 Task: In the Contact  AdelineBaker101@roundabouttheatre.org, Log Call and save with description: 'Had a conversation with a lead exploring partnership opportunities.'; Select call outcome: 'Busy '; Select call Direction: Inbound; Add date: '3 September, 2023' and time 12:00:PM. Logged in from softage.1@softage.net
Action: Mouse moved to (105, 69)
Screenshot: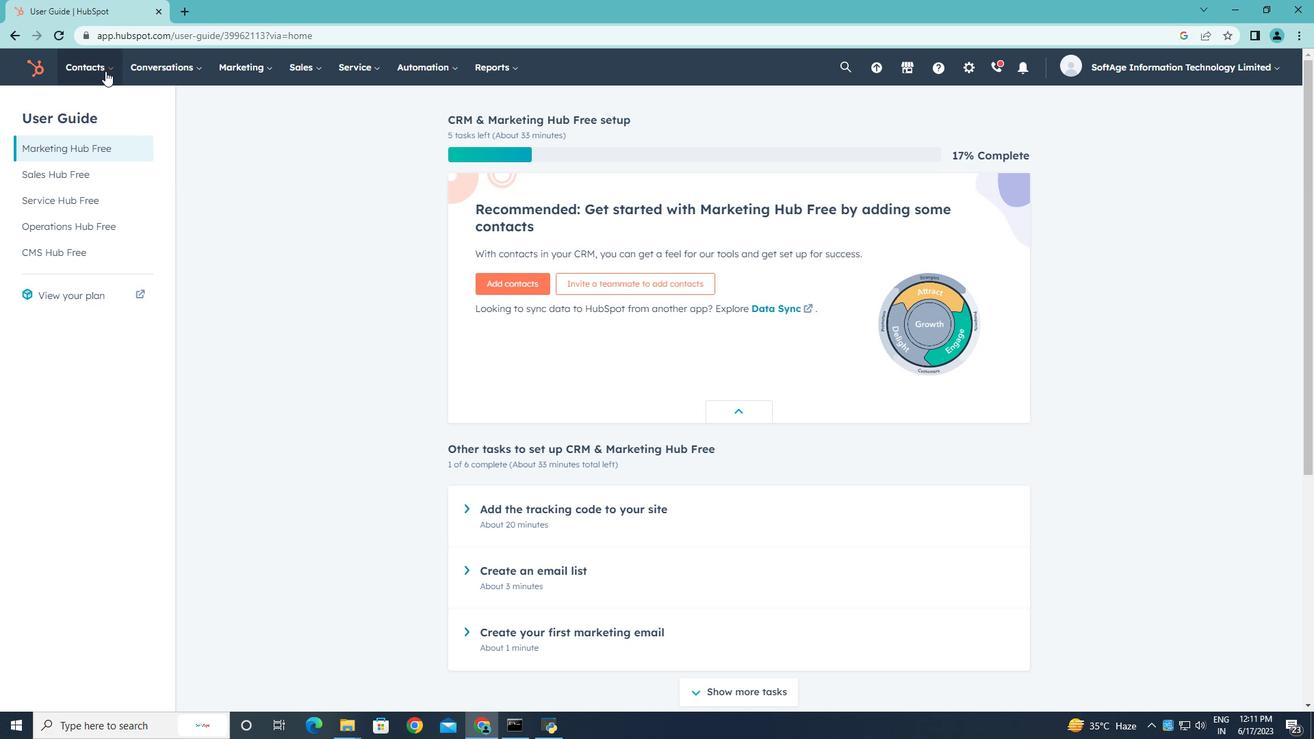 
Action: Mouse pressed left at (105, 69)
Screenshot: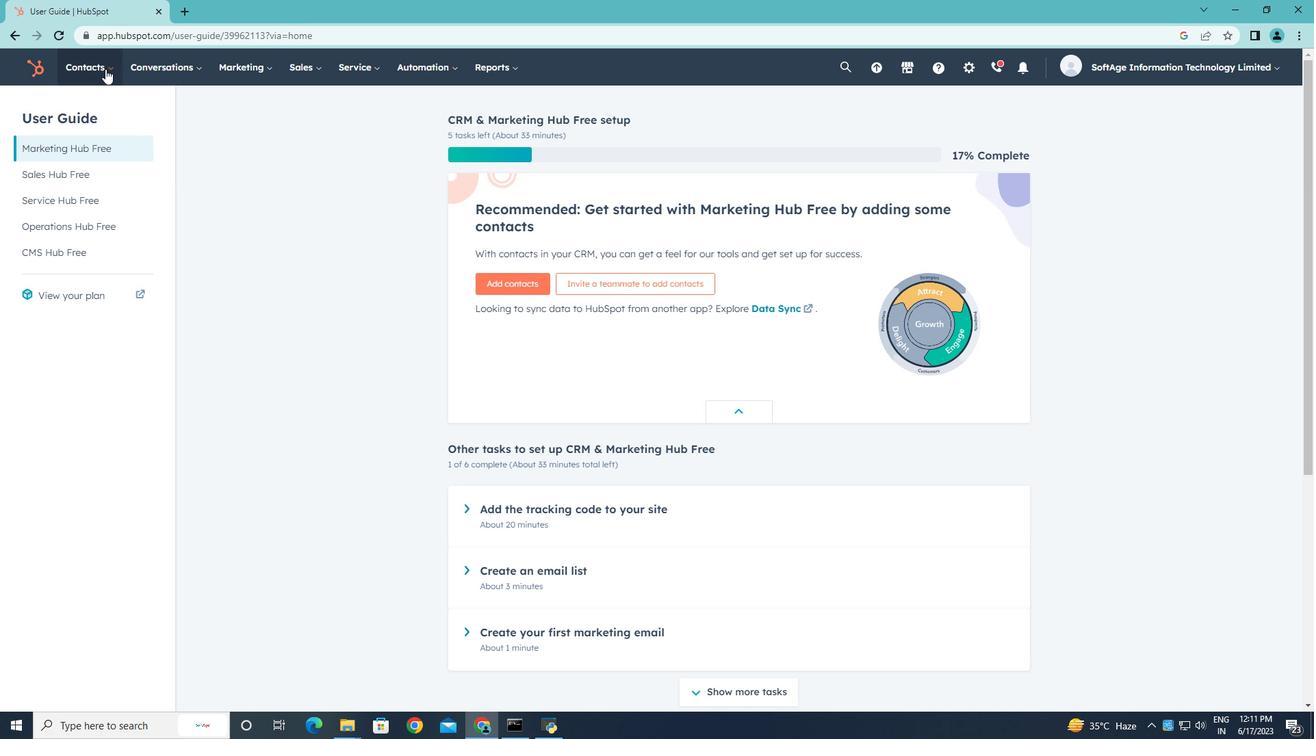 
Action: Mouse moved to (101, 110)
Screenshot: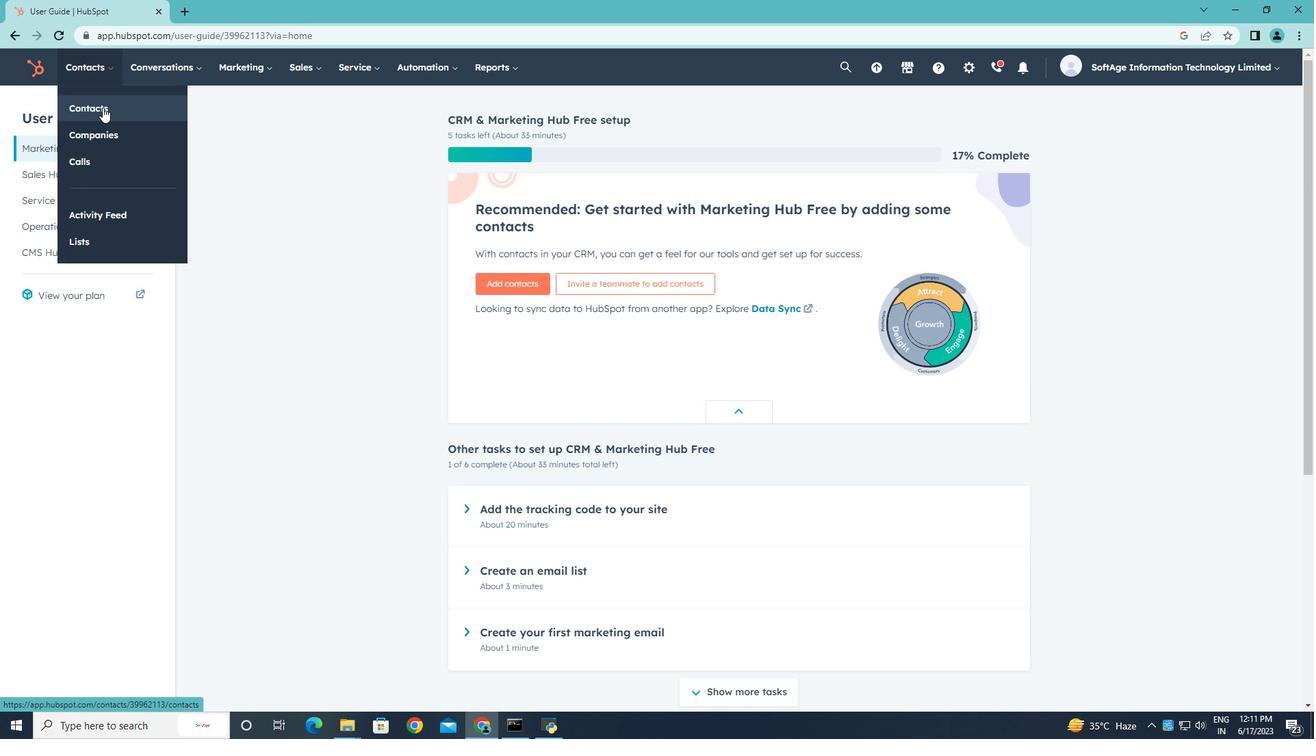 
Action: Mouse pressed left at (101, 110)
Screenshot: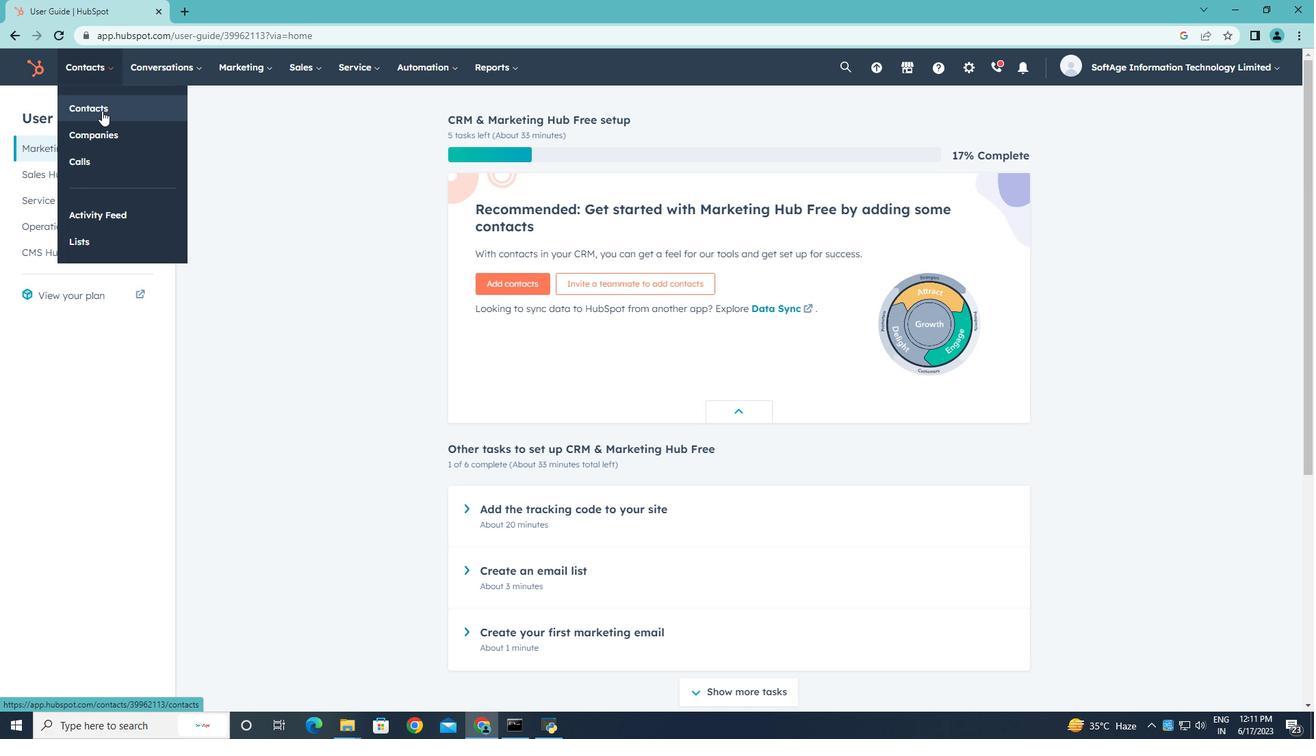 
Action: Mouse moved to (94, 224)
Screenshot: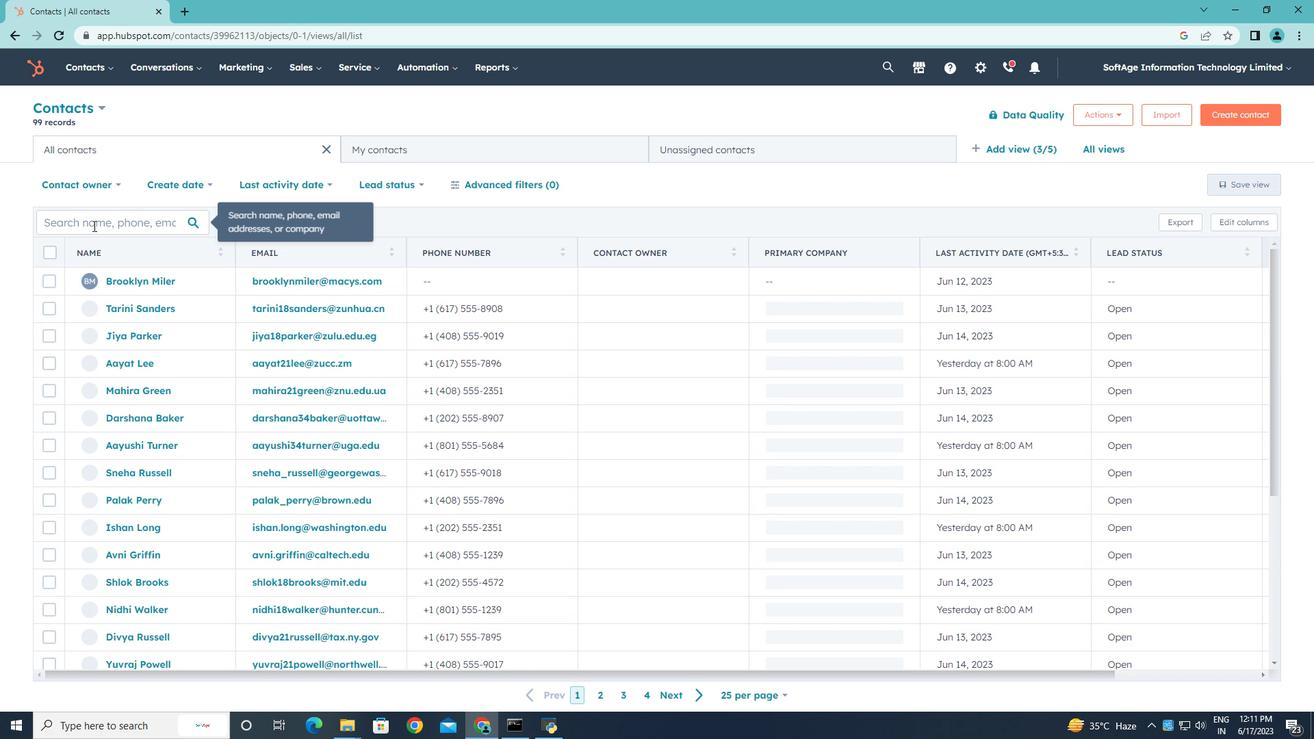 
Action: Mouse pressed left at (94, 224)
Screenshot: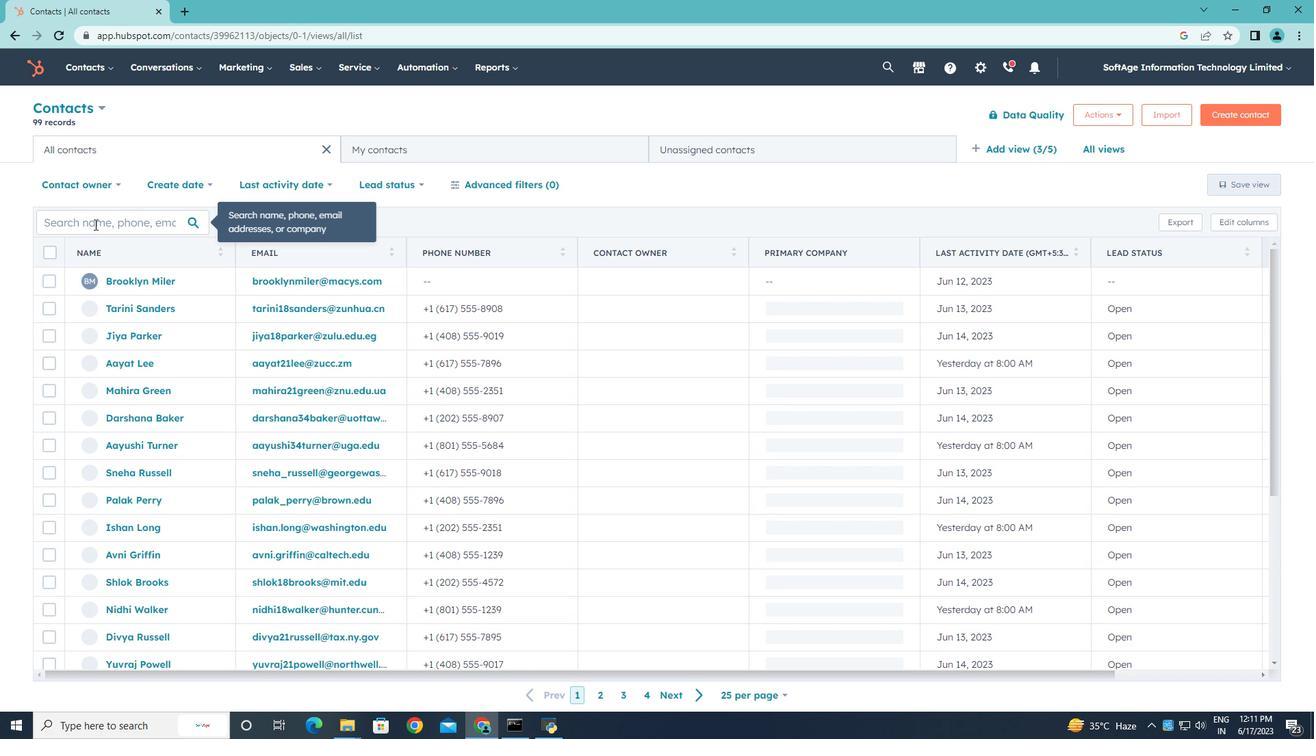 
Action: Key pressed <Key.shift>Adeline<Key.shift>Baker101<Key.shift>@roundabouttheatre.org
Screenshot: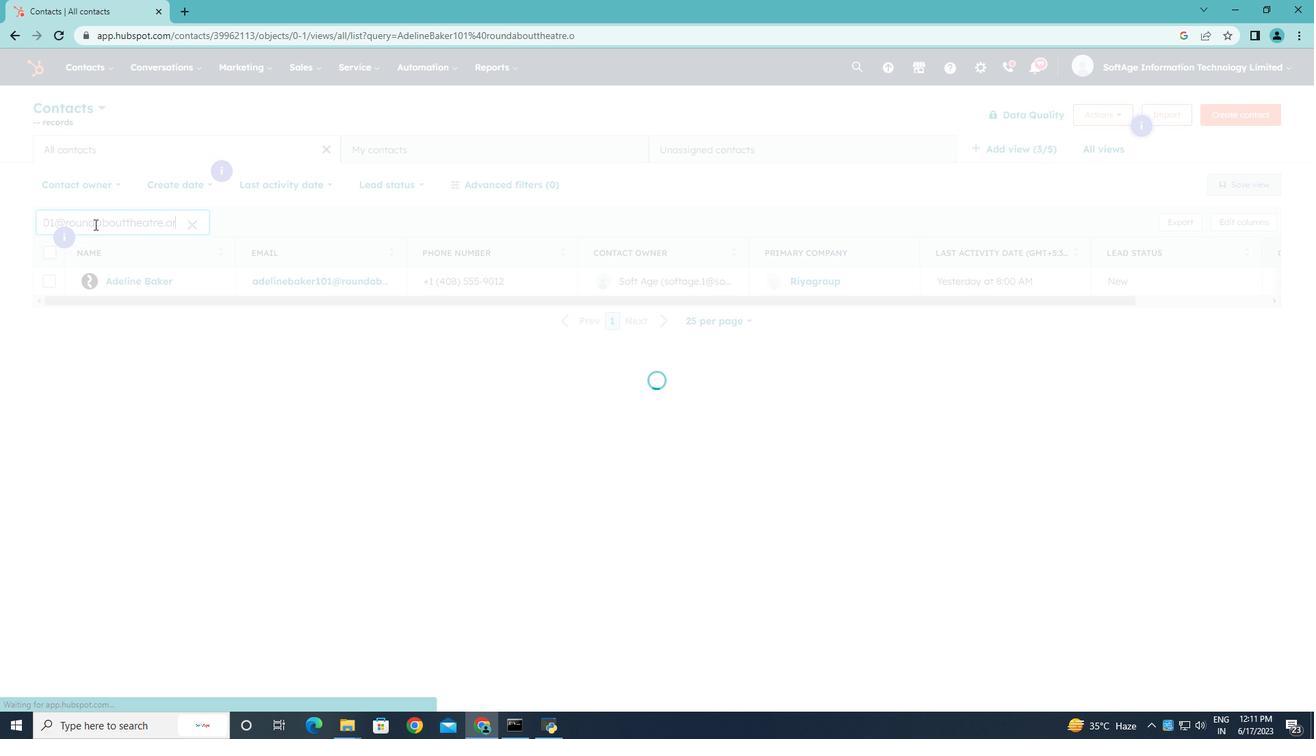 
Action: Mouse moved to (135, 282)
Screenshot: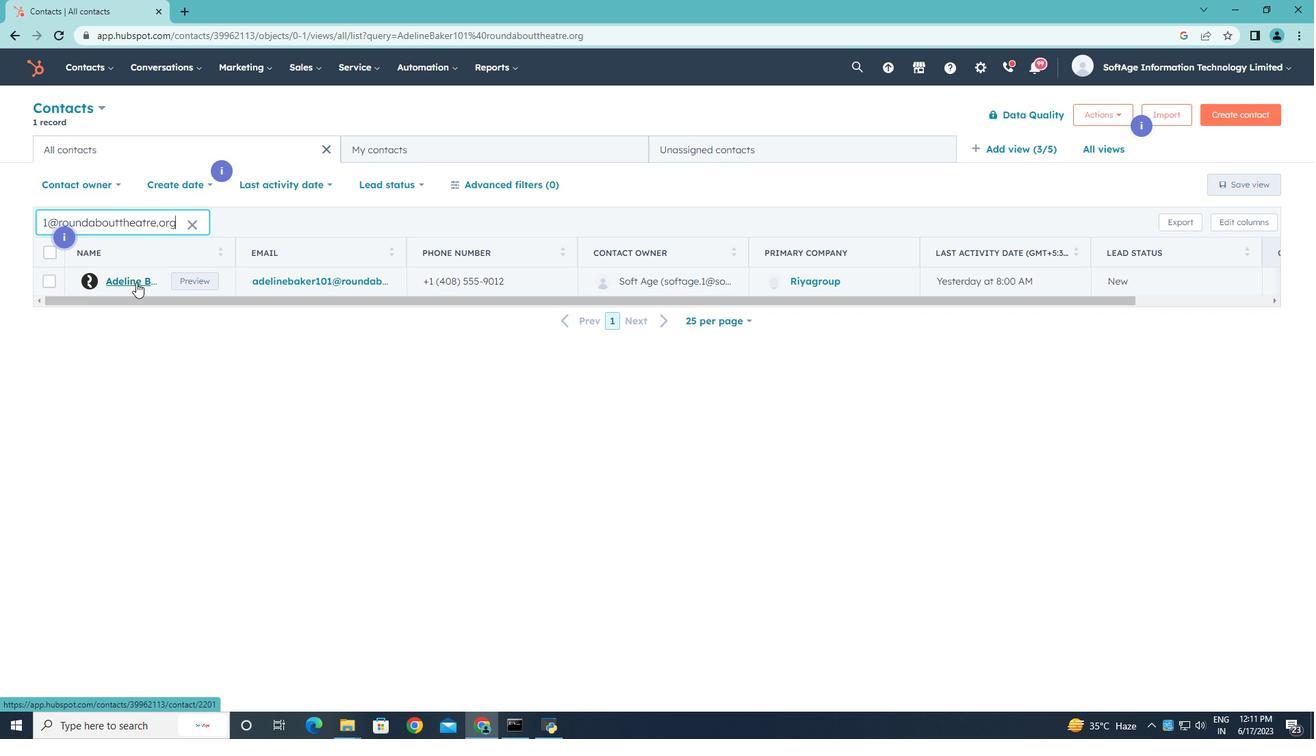 
Action: Mouse pressed left at (135, 282)
Screenshot: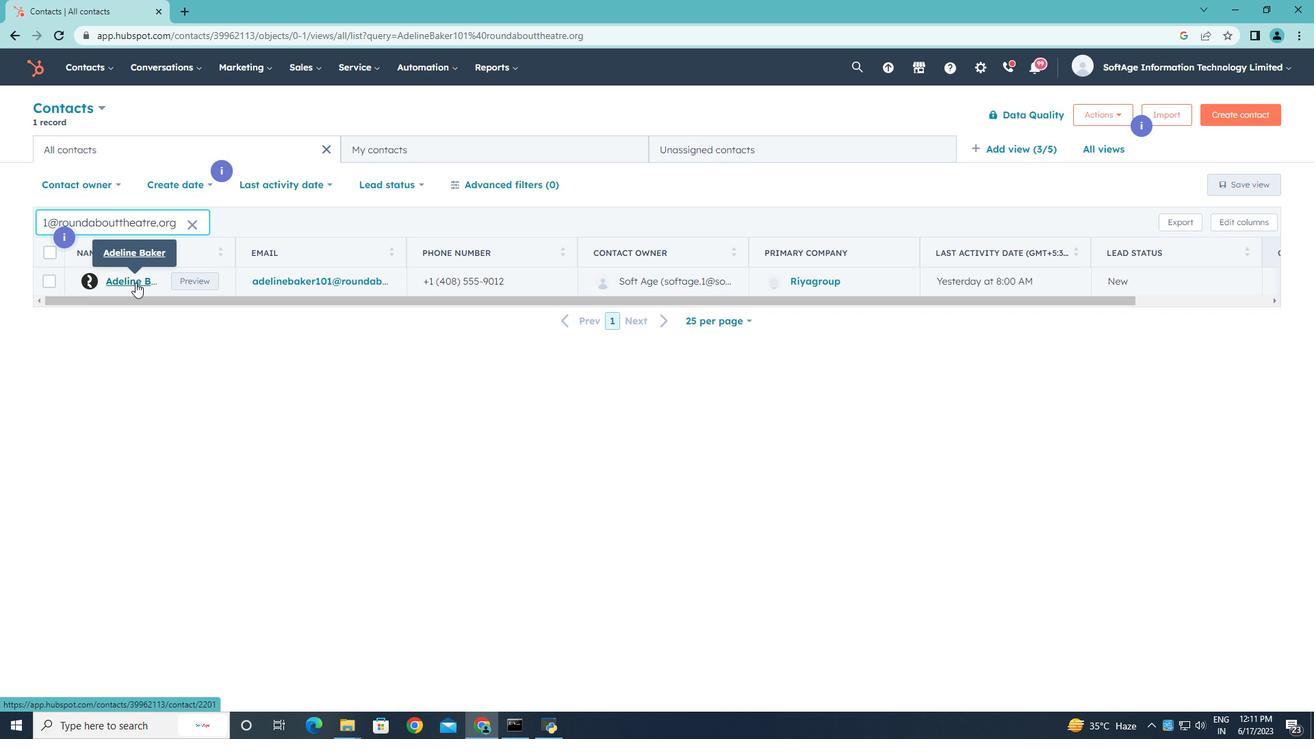 
Action: Mouse moved to (271, 226)
Screenshot: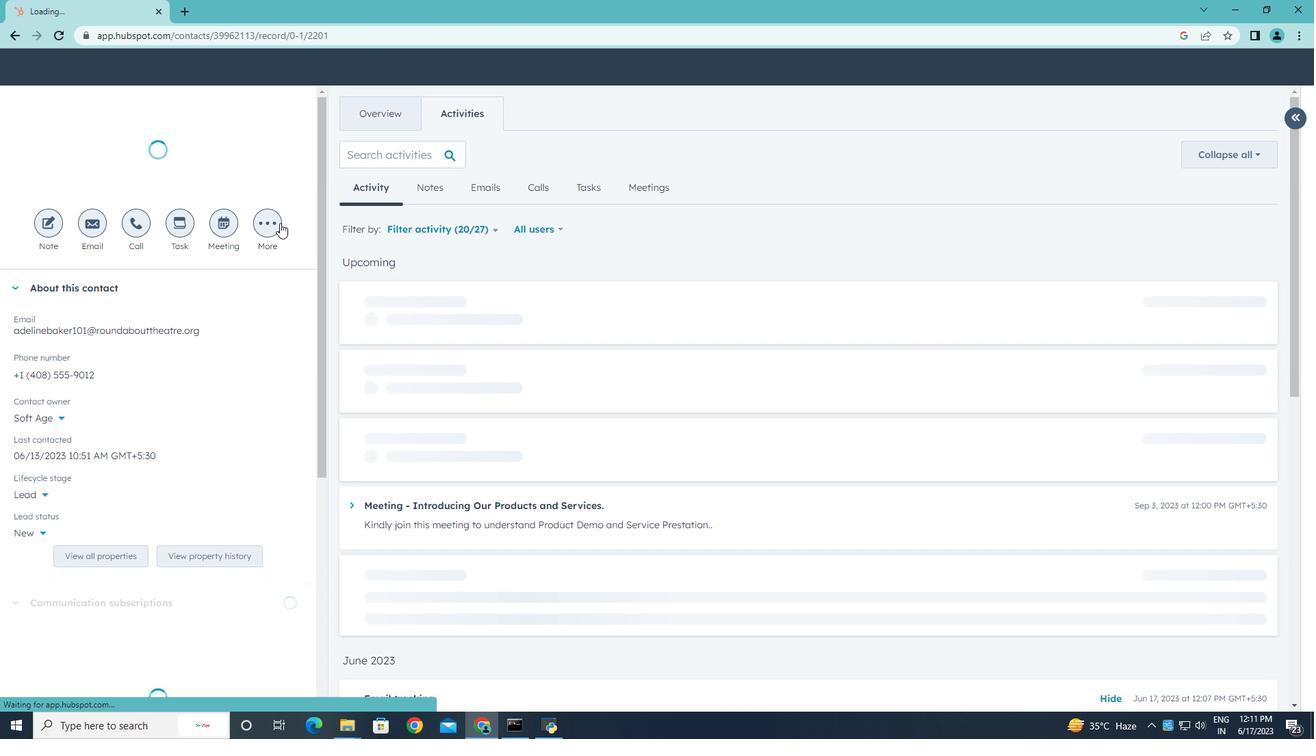 
Action: Mouse pressed left at (271, 226)
Screenshot: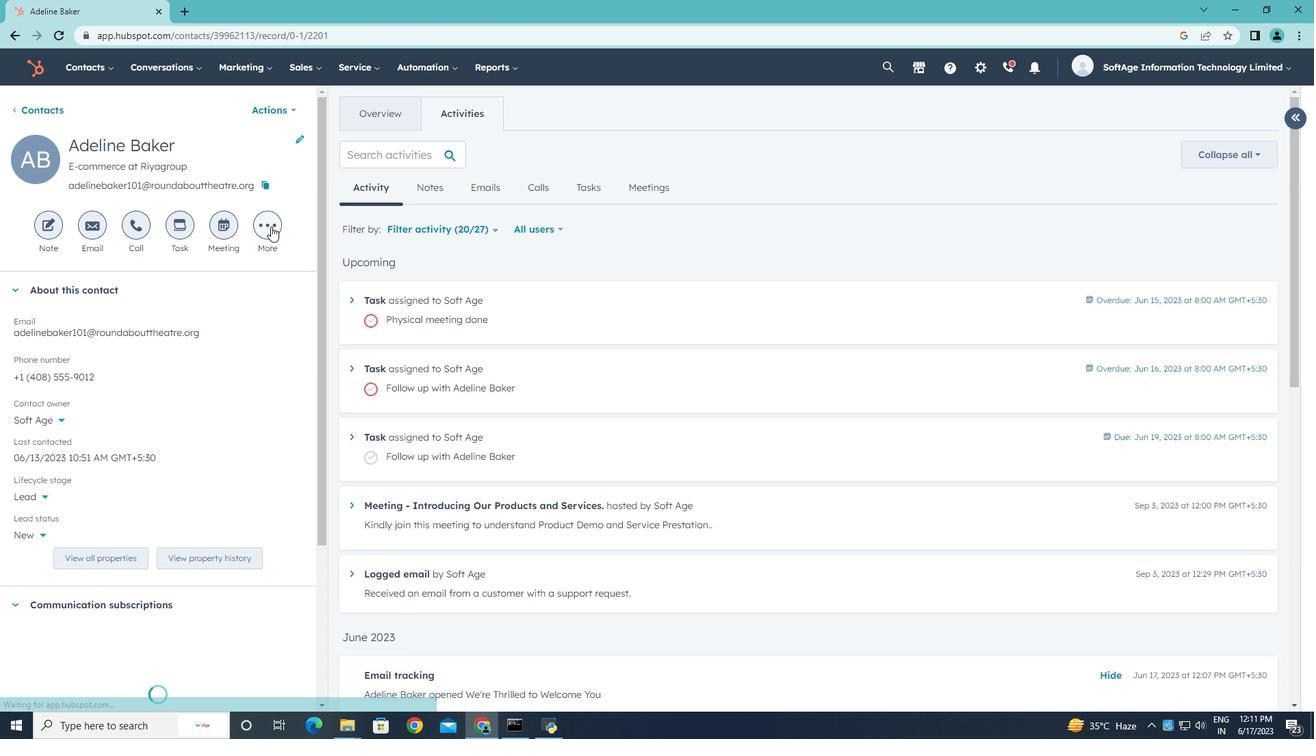 
Action: Mouse moved to (254, 340)
Screenshot: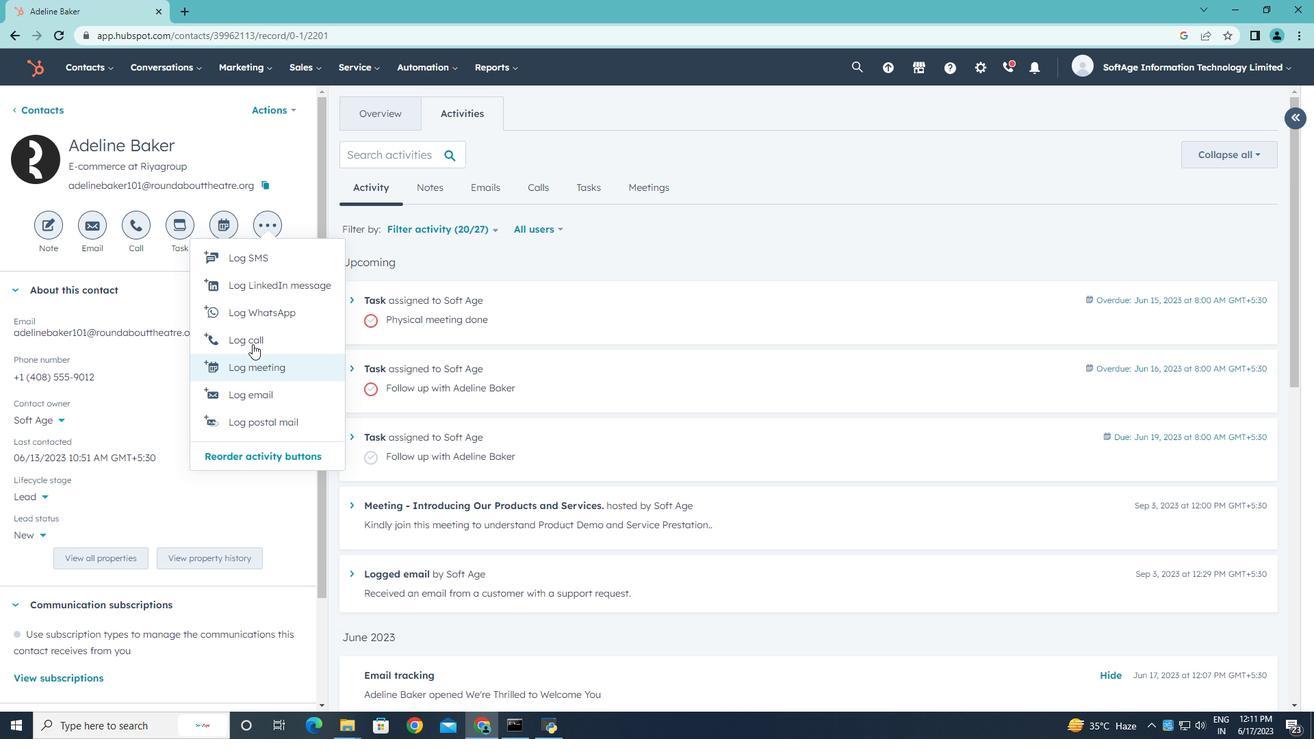 
Action: Mouse pressed left at (254, 340)
Screenshot: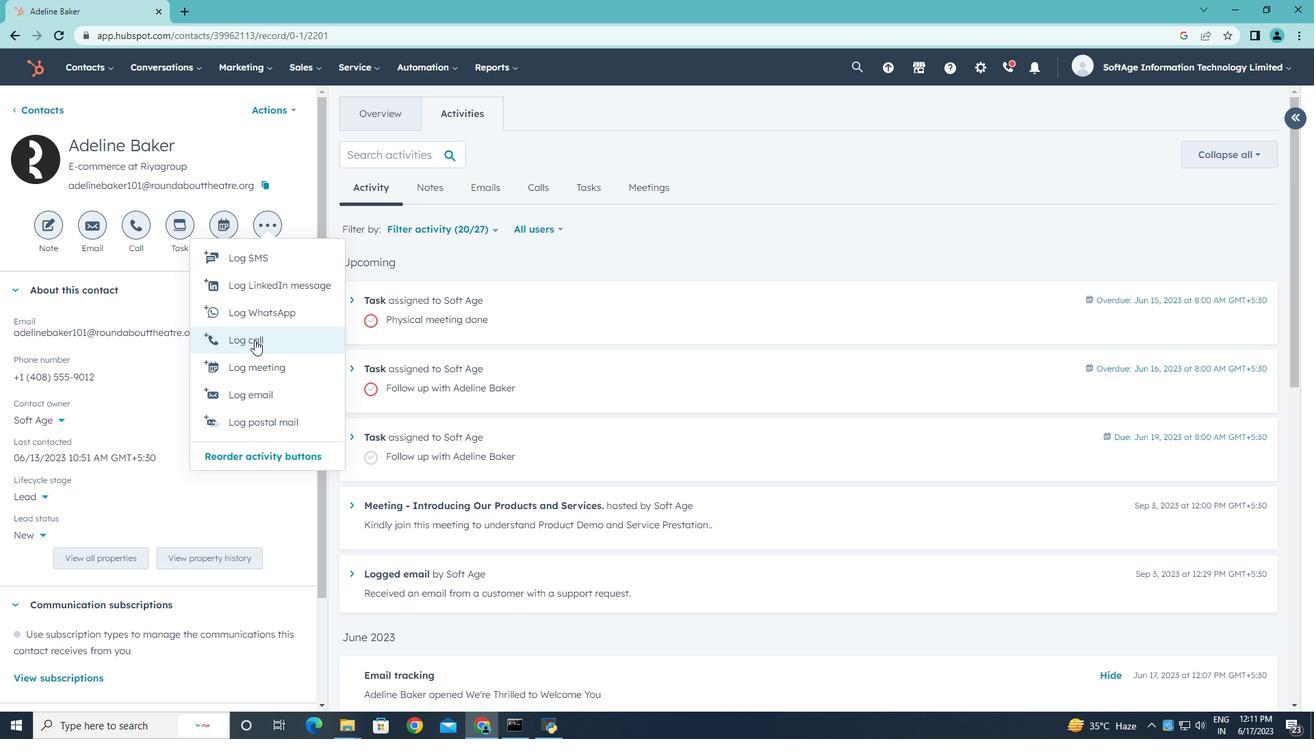 
Action: Key pressed <Key.shift>Had<Key.space>a<Key.space>conversation<Key.space>wa<Key.backspace>ith<Key.space>a<Key.space>lead<Key.space>exploring<Key.space>partnership<Key.space>opportunities.
Screenshot: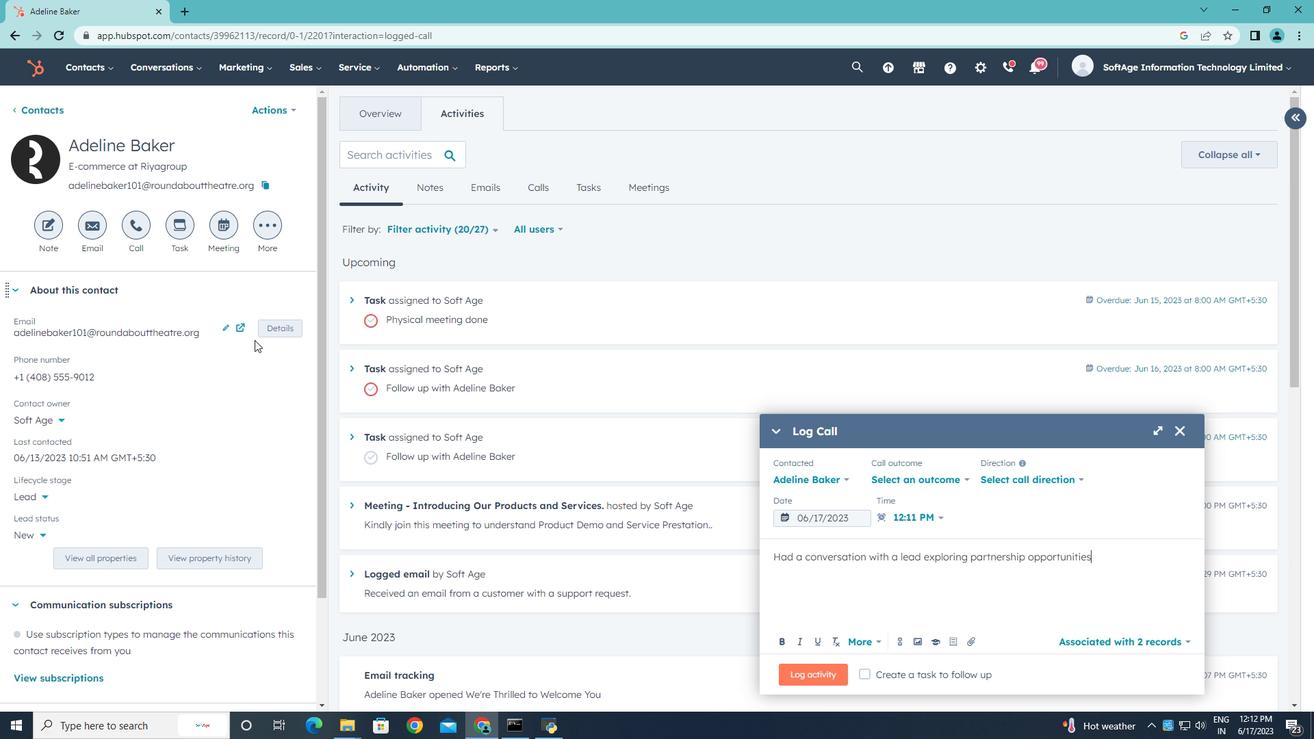 
Action: Mouse moved to (968, 481)
Screenshot: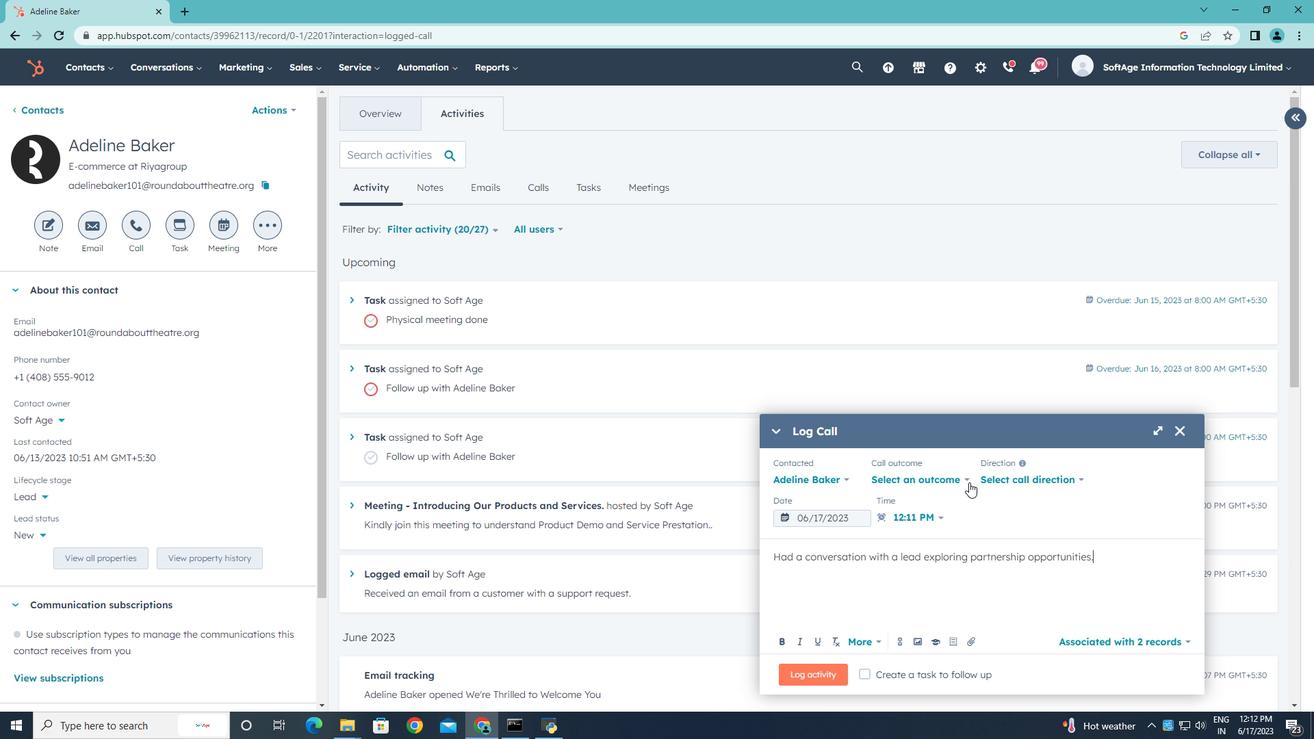 
Action: Mouse pressed left at (968, 481)
Screenshot: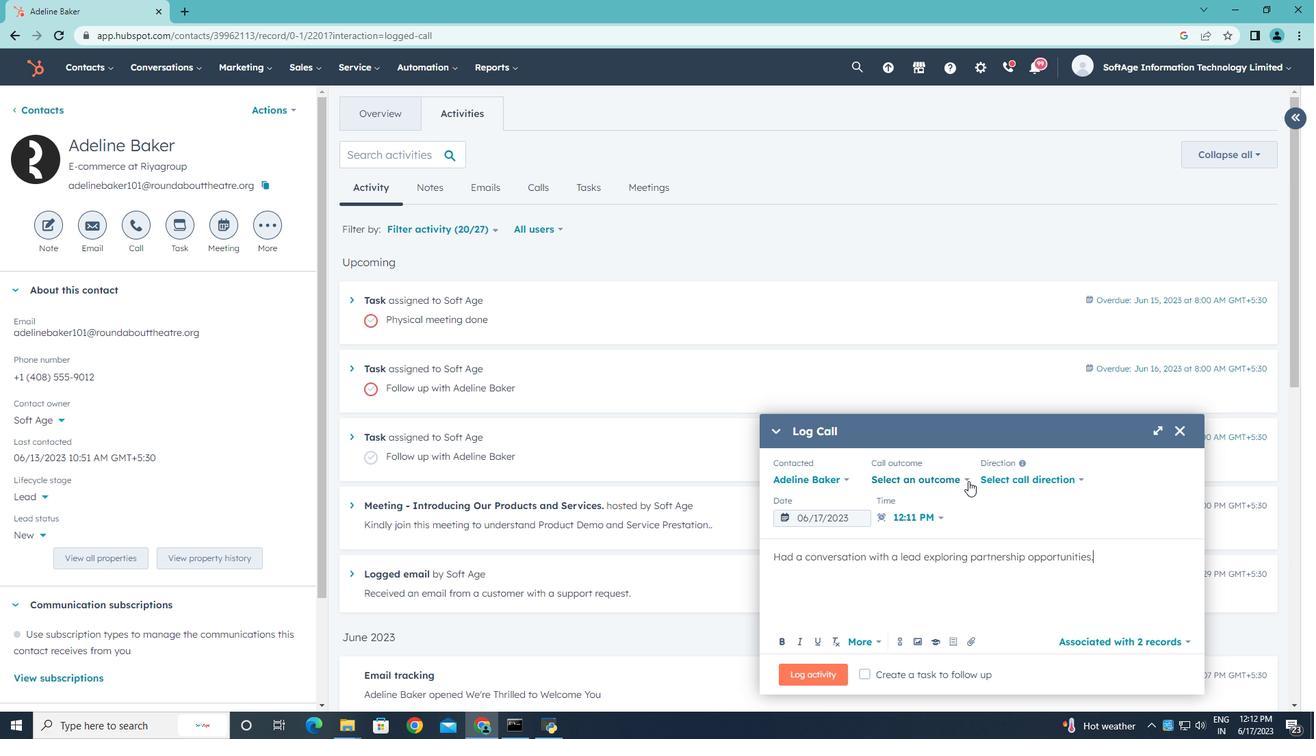 
Action: Mouse moved to (918, 514)
Screenshot: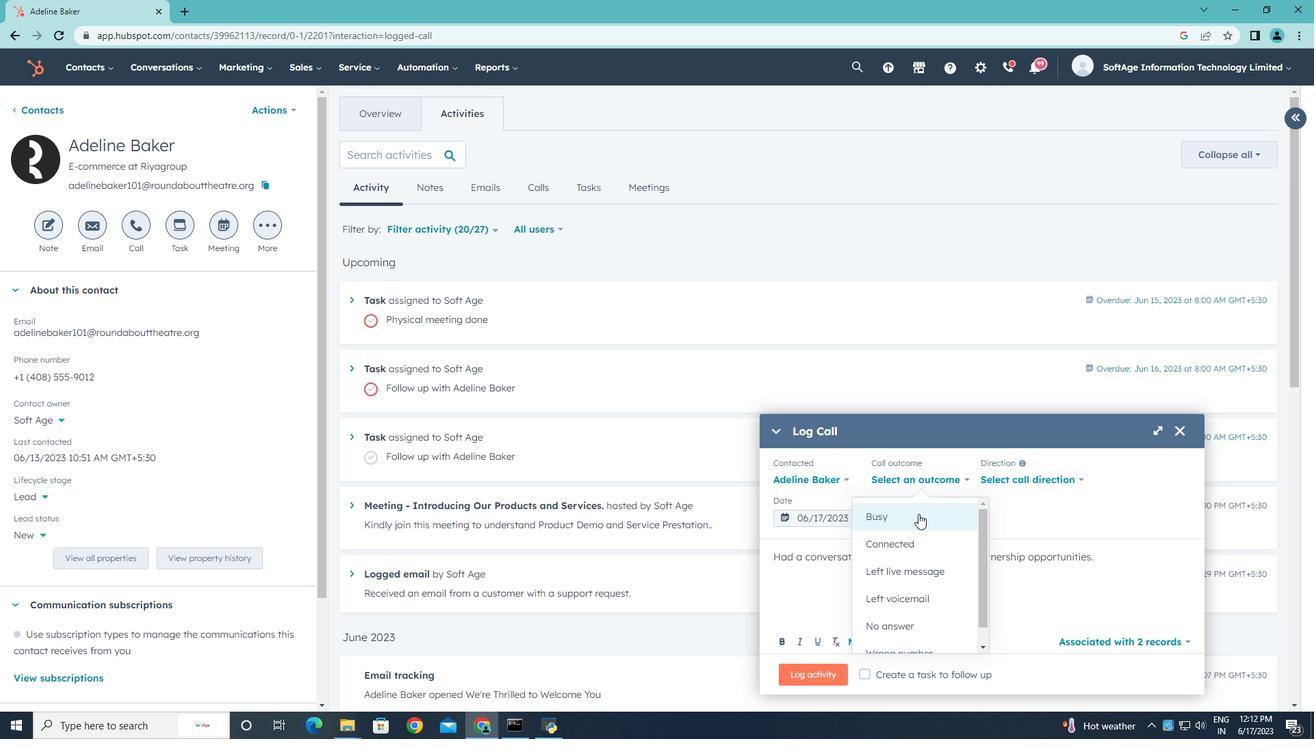
Action: Mouse pressed left at (918, 514)
Screenshot: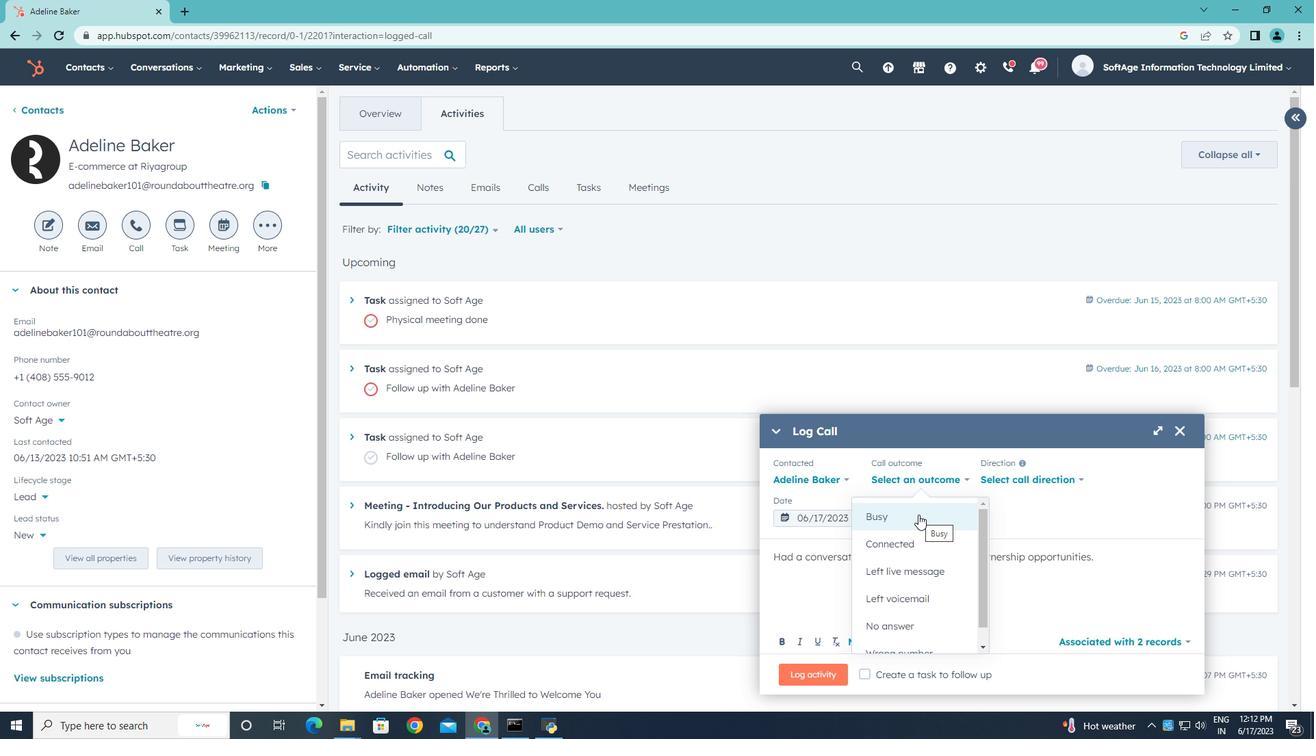 
Action: Mouse moved to (1014, 477)
Screenshot: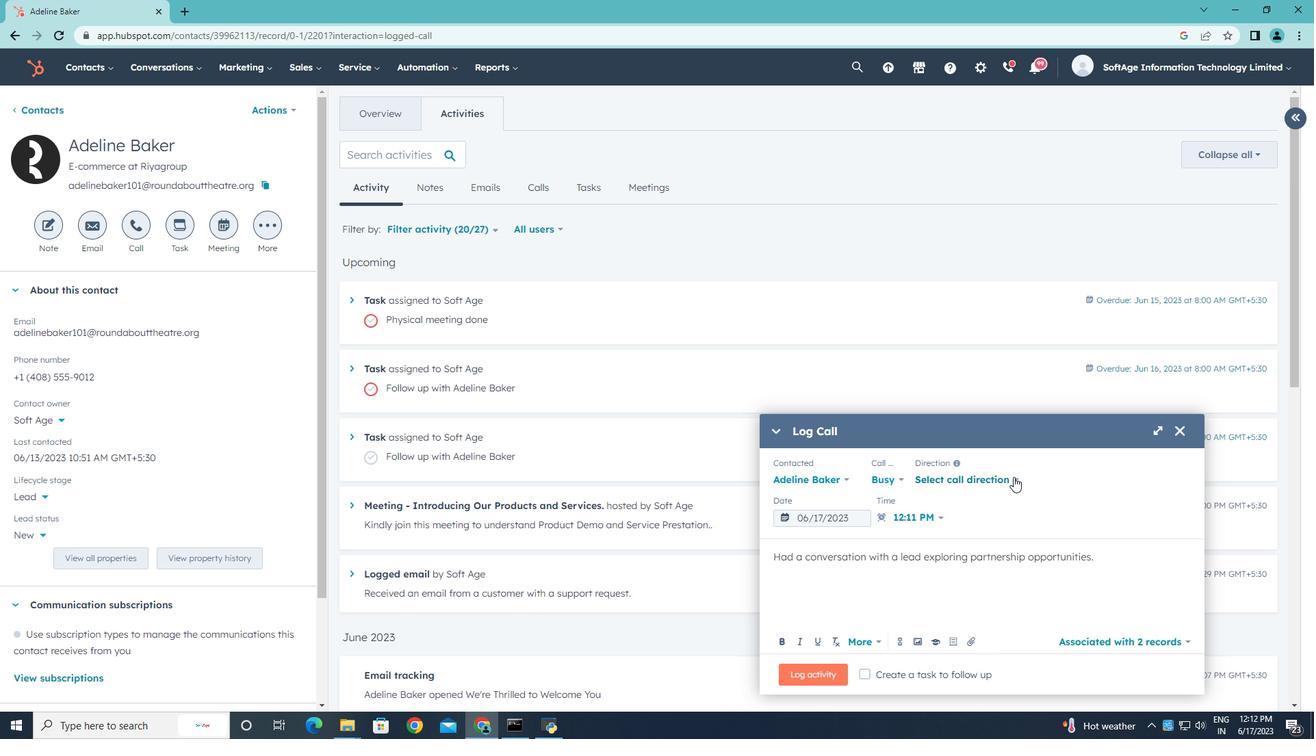 
Action: Mouse pressed left at (1014, 477)
Screenshot: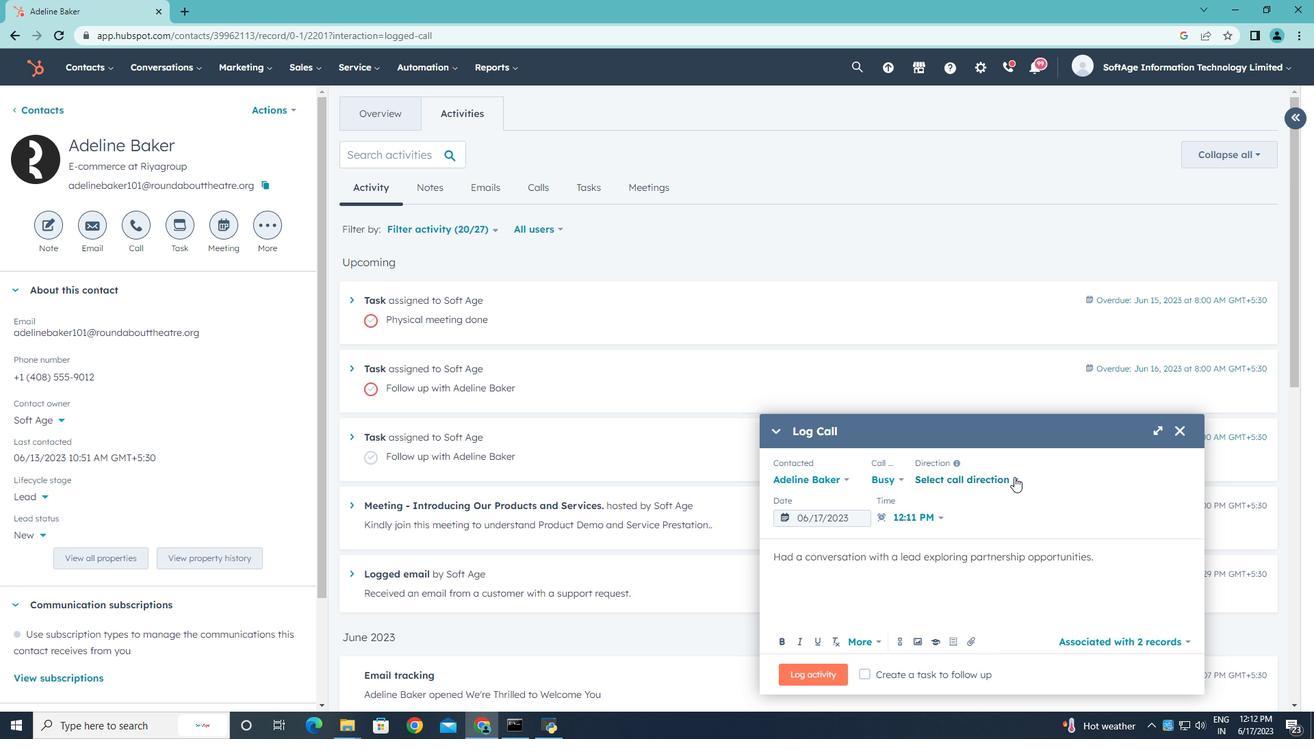 
Action: Mouse moved to (983, 511)
Screenshot: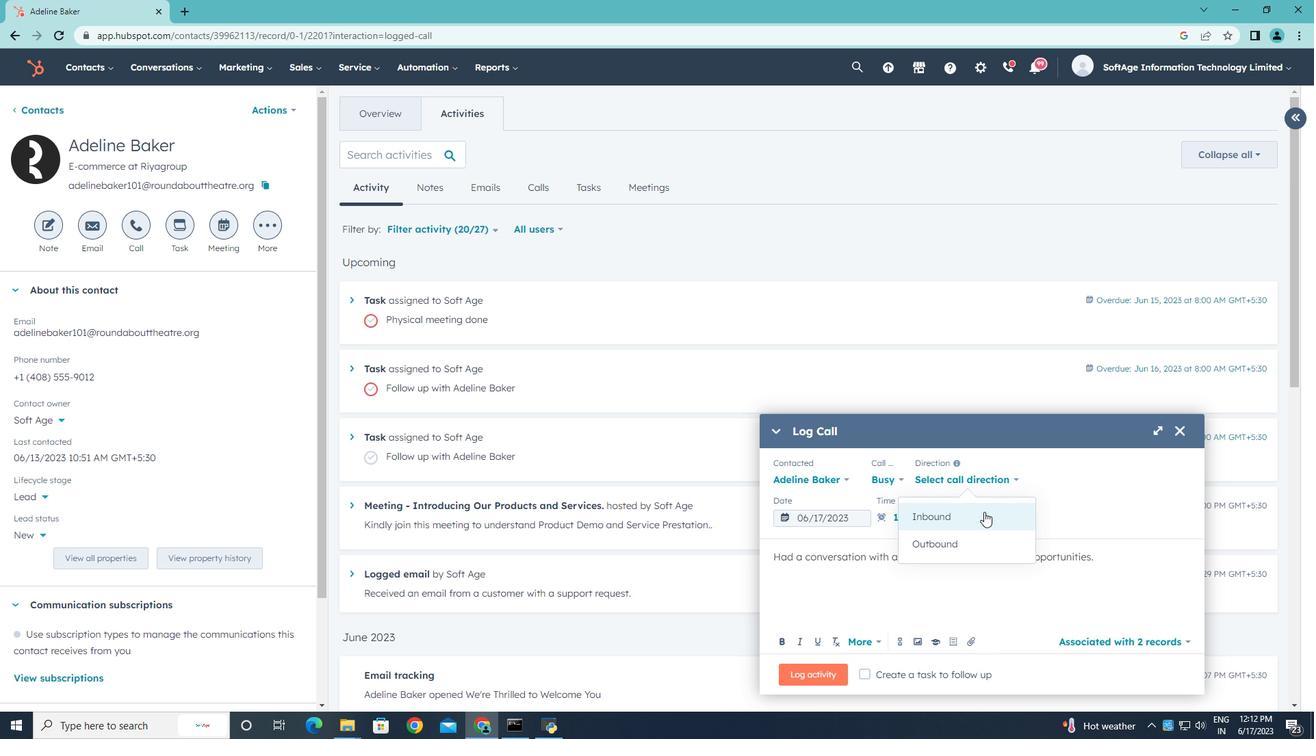 
Action: Mouse pressed left at (983, 511)
Screenshot: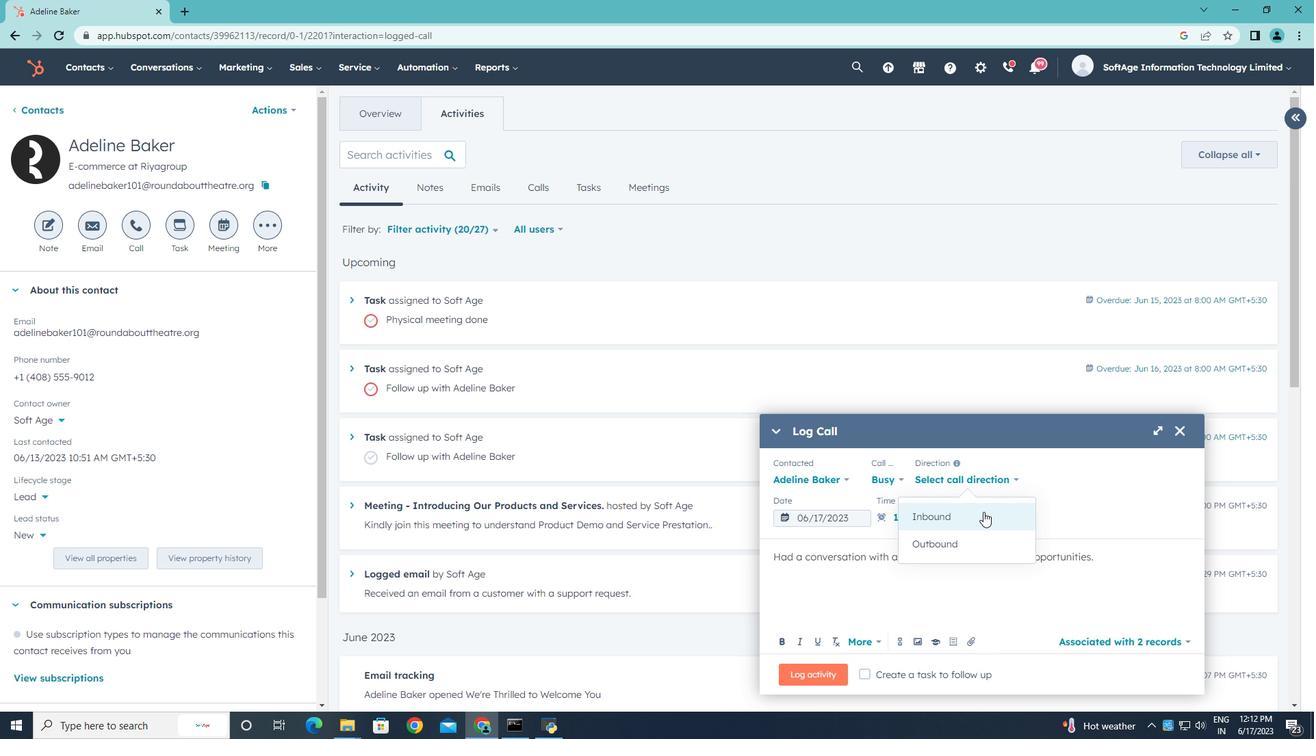 
Action: Mouse moved to (1081, 483)
Screenshot: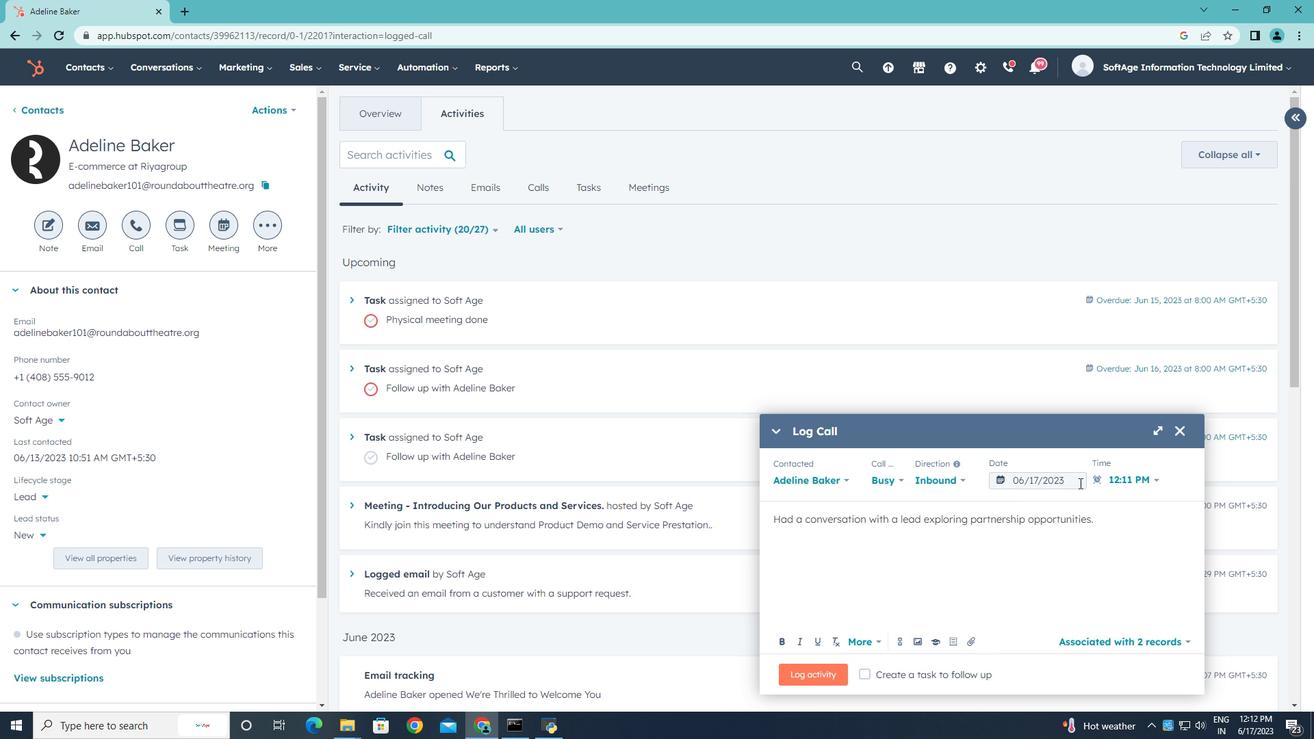 
Action: Mouse pressed left at (1081, 483)
Screenshot: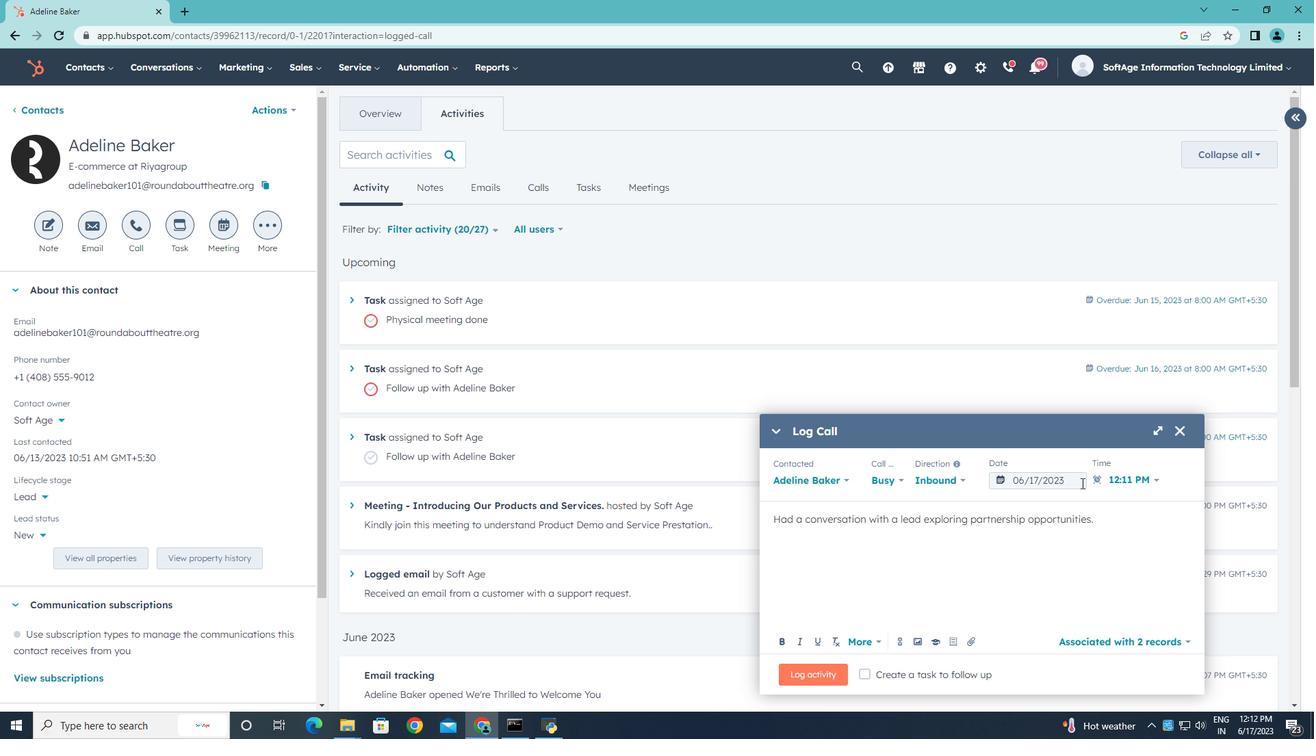 
Action: Mouse moved to (1167, 259)
Screenshot: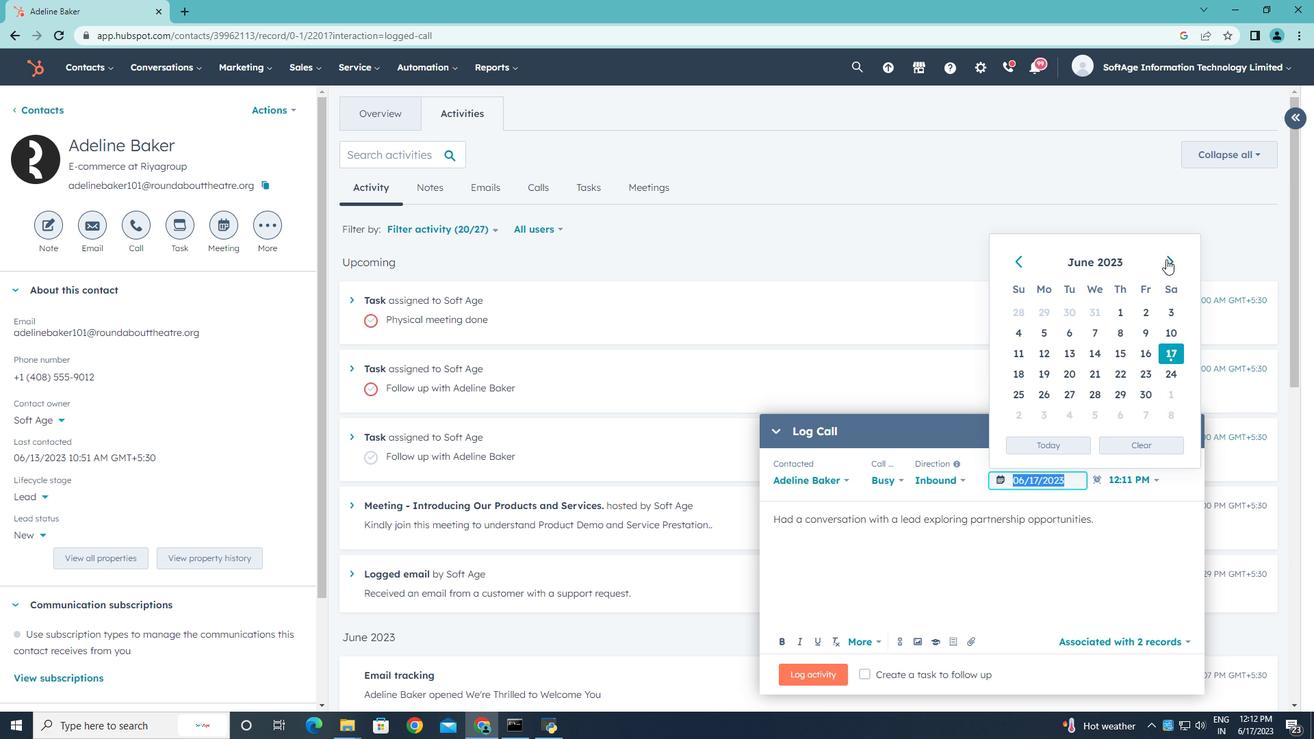 
Action: Mouse pressed left at (1167, 259)
Screenshot: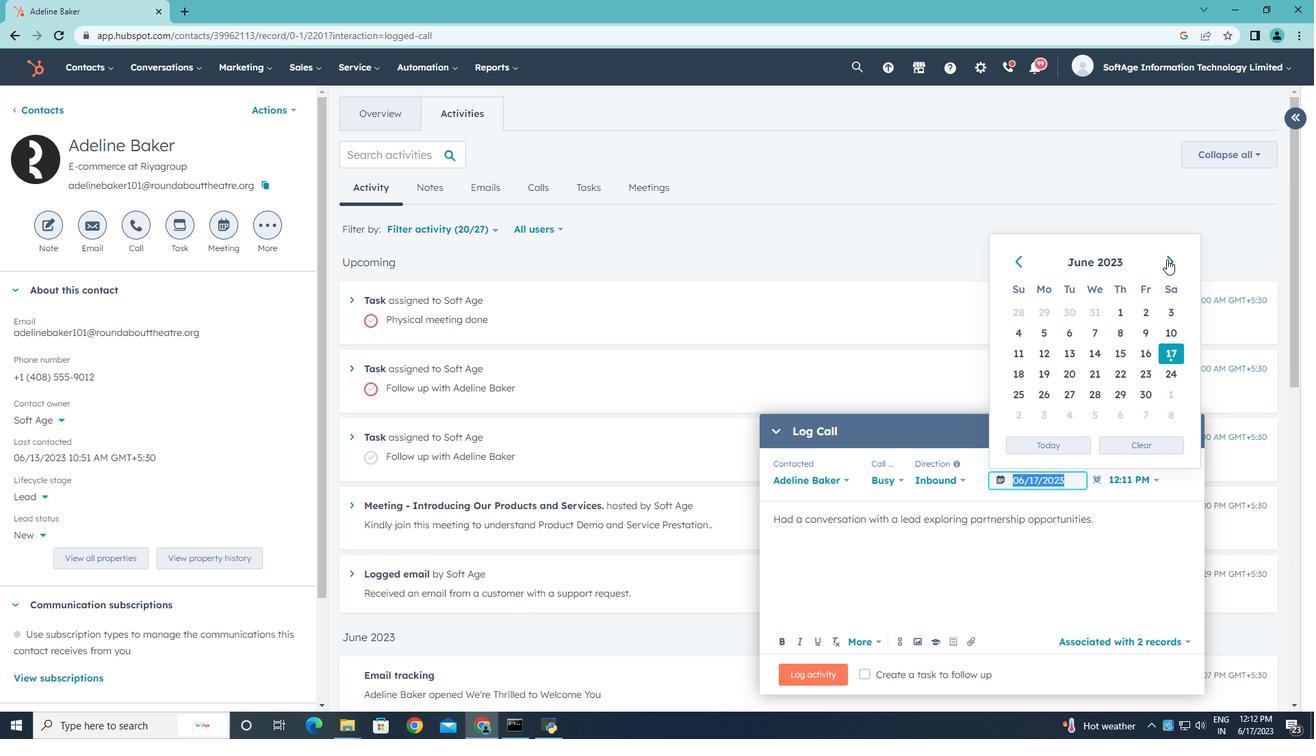 
Action: Mouse pressed left at (1167, 259)
Screenshot: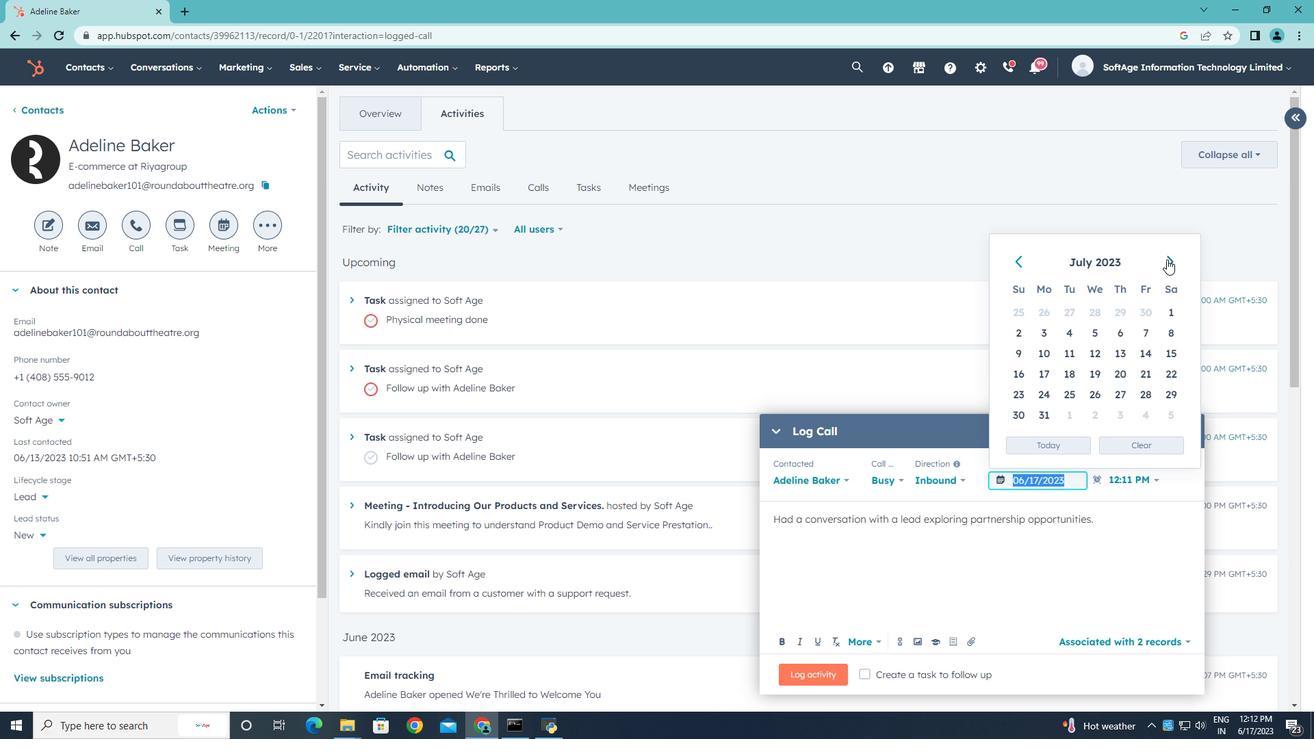 
Action: Mouse moved to (1120, 314)
Screenshot: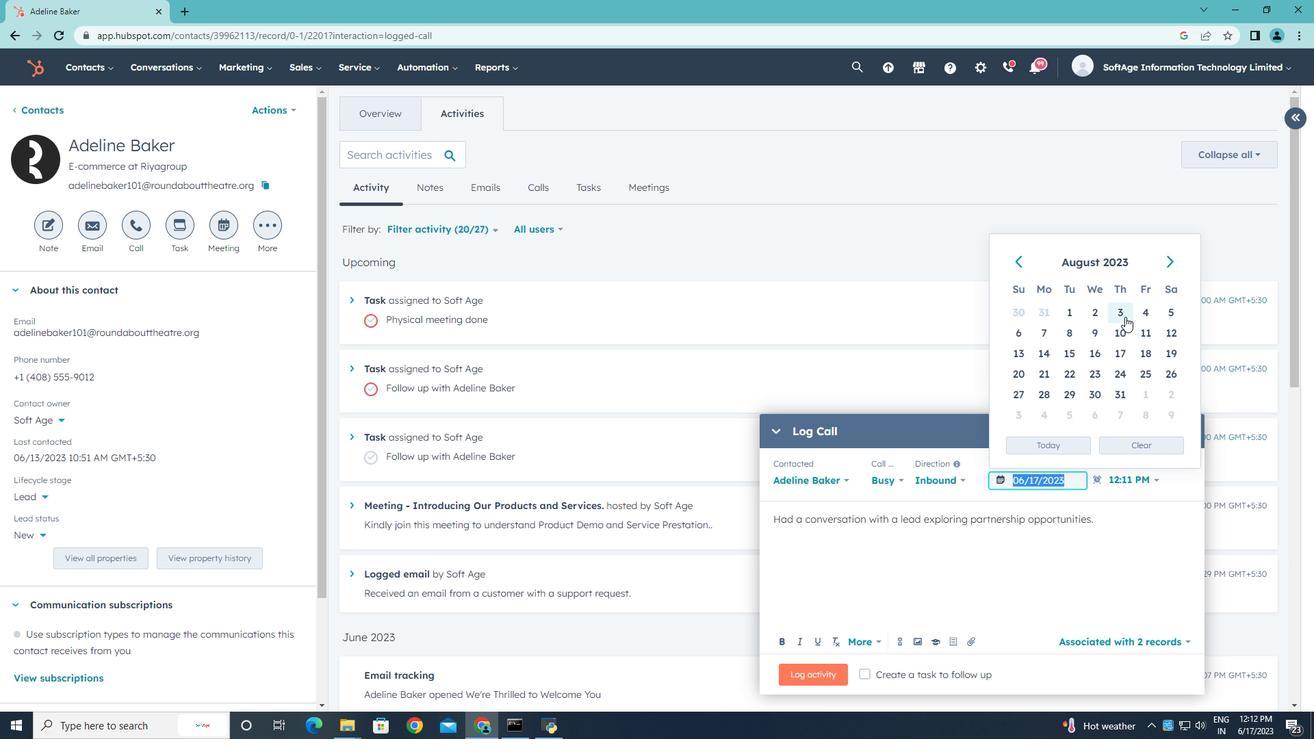 
Action: Mouse pressed left at (1120, 314)
Screenshot: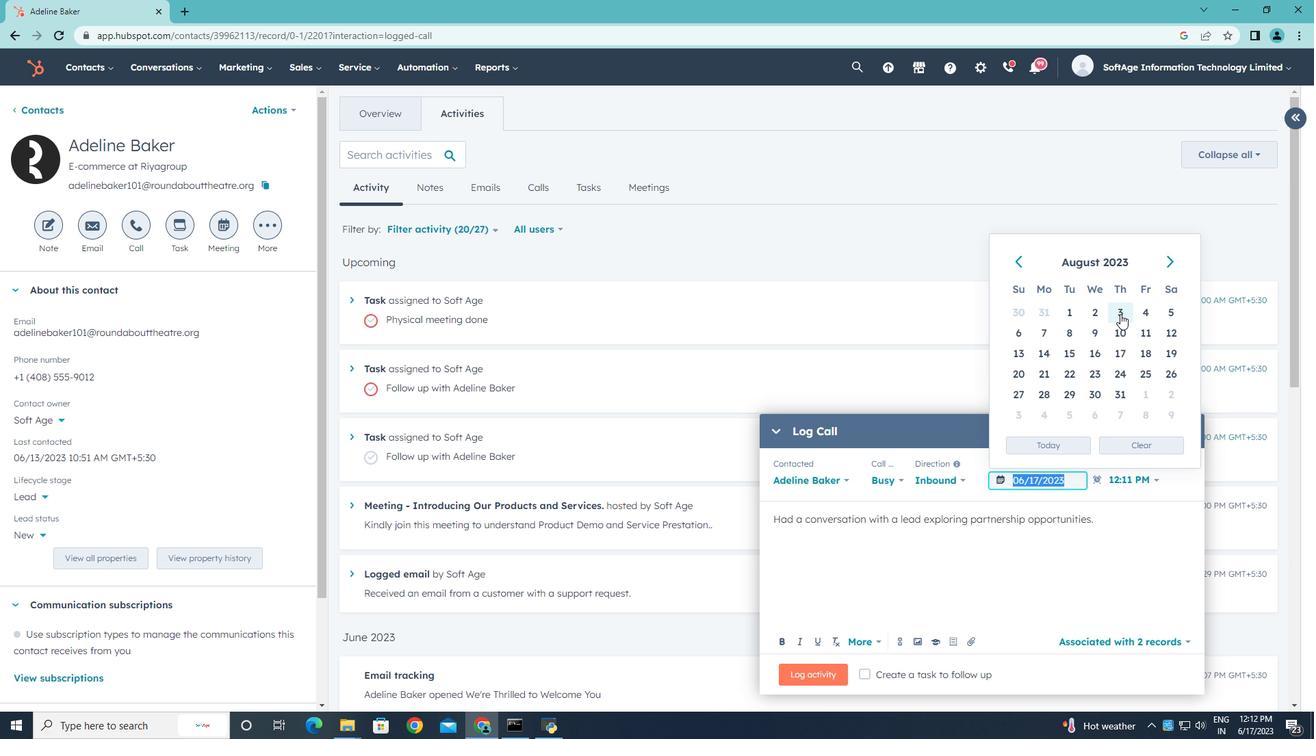 
Action: Mouse moved to (1156, 480)
Screenshot: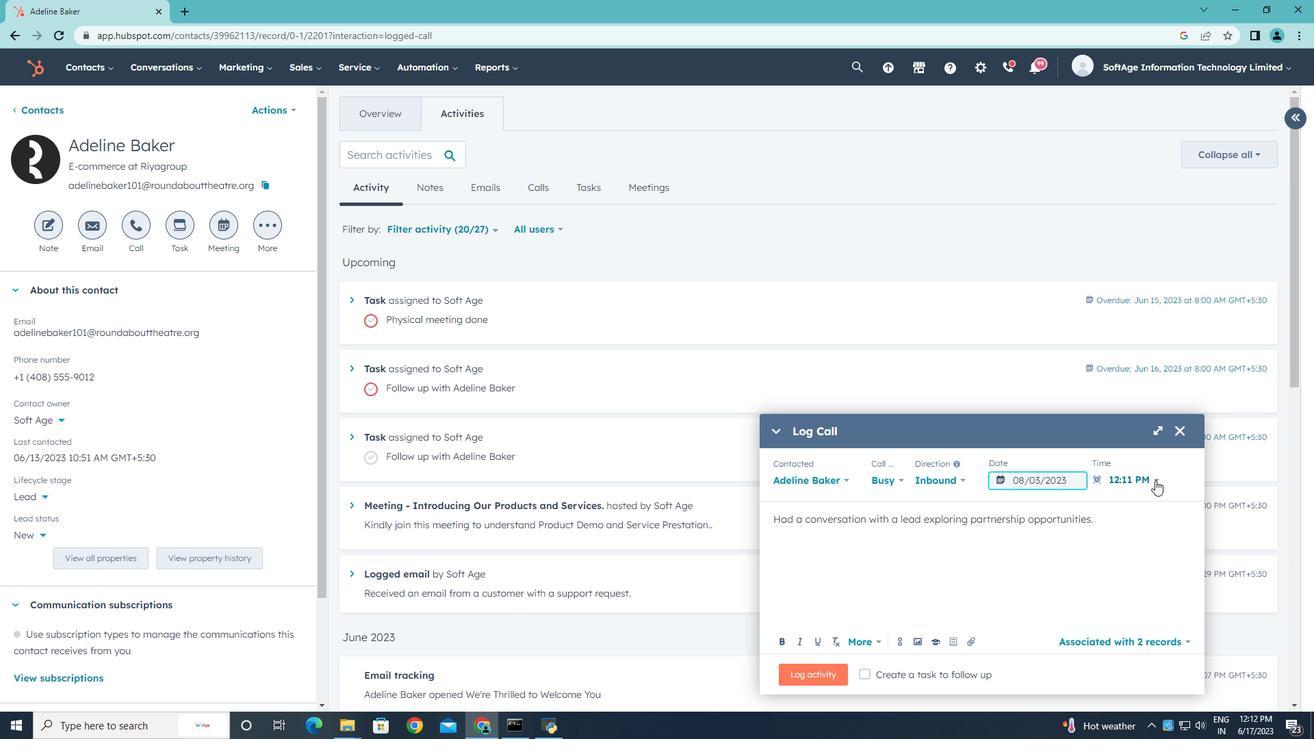 
Action: Mouse pressed left at (1156, 480)
Screenshot: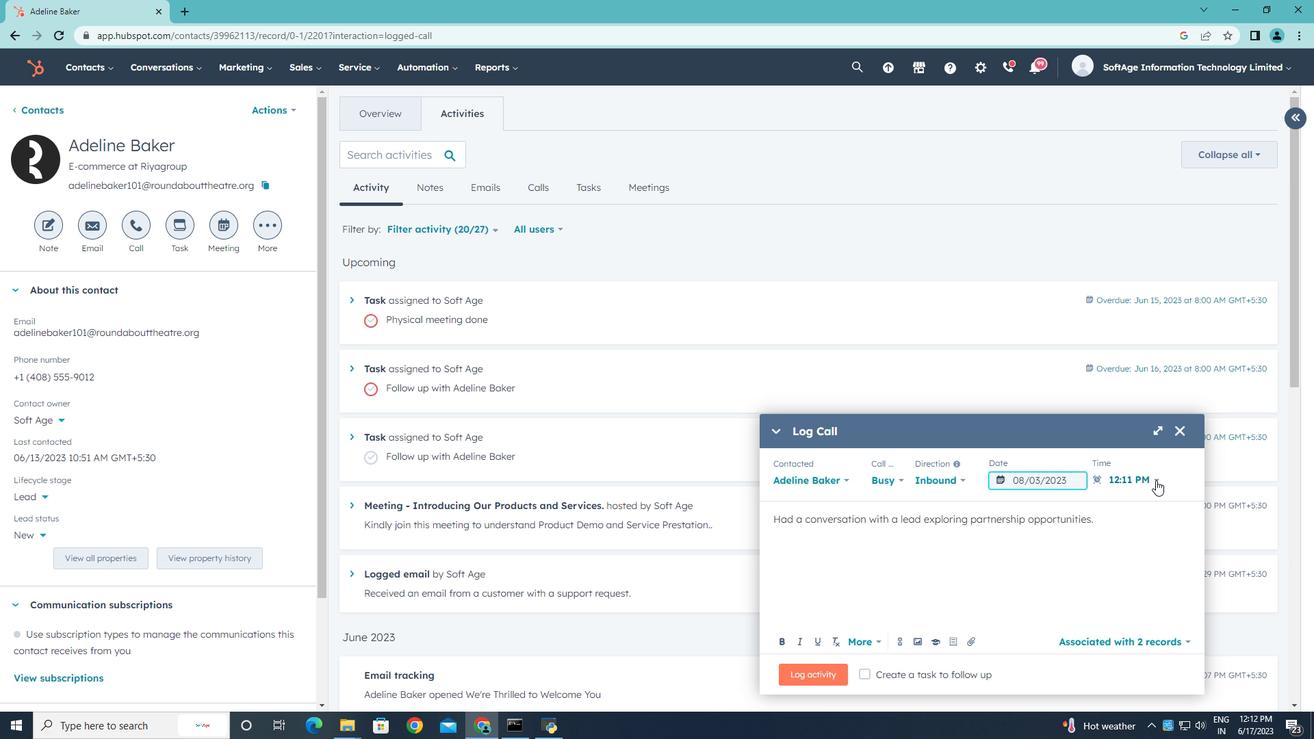 
Action: Mouse moved to (1126, 577)
Screenshot: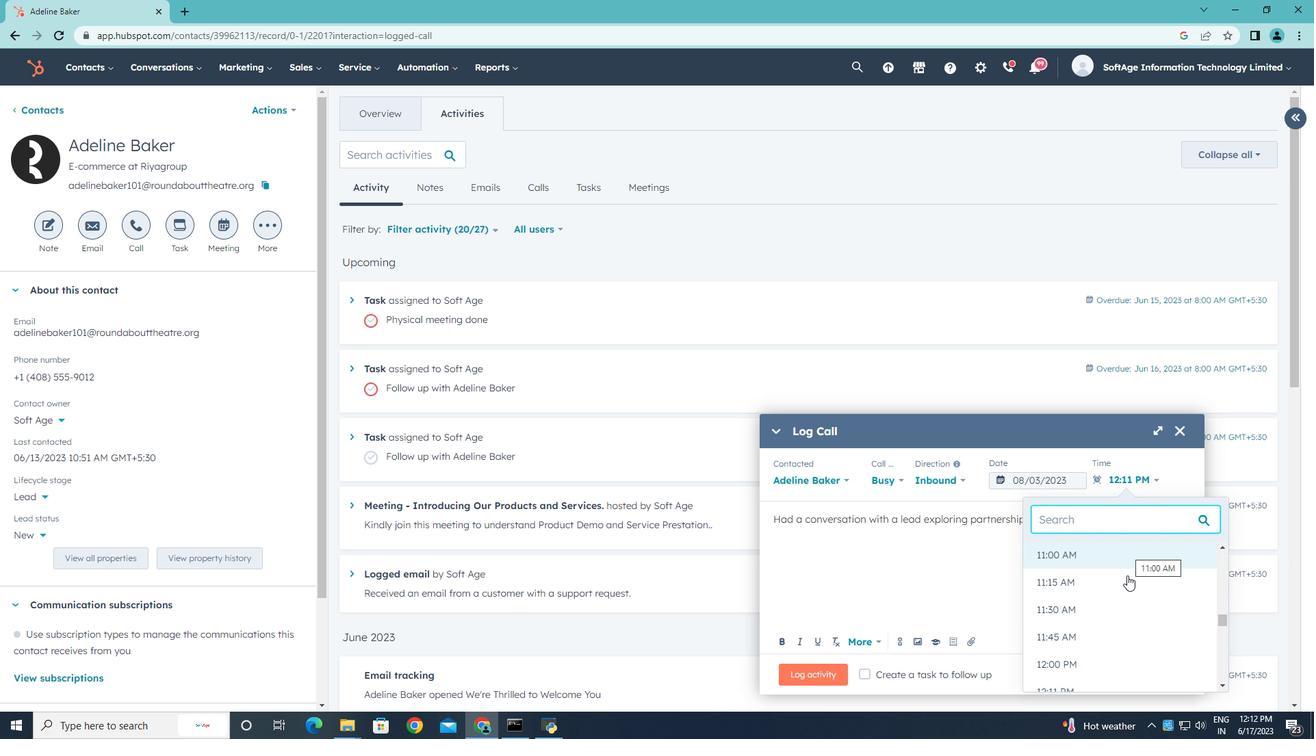 
Action: Mouse scrolled (1126, 577) with delta (0, 0)
Screenshot: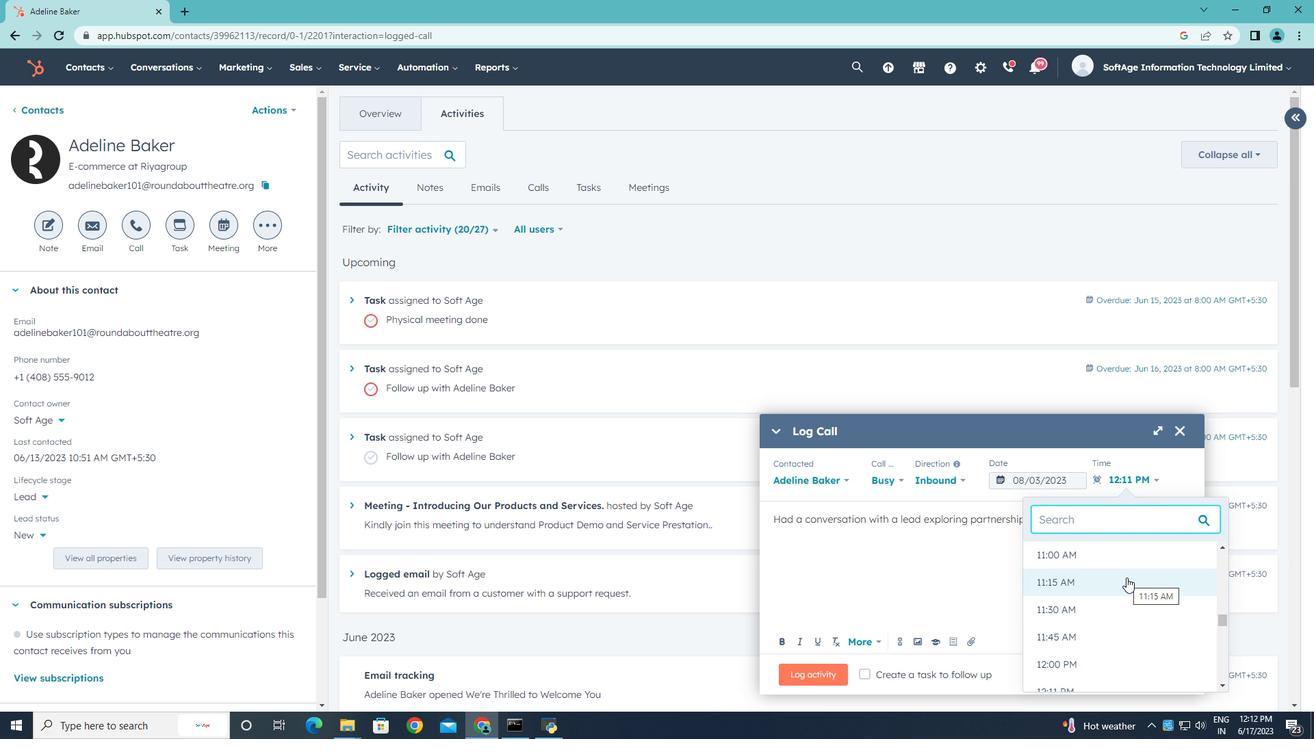 
Action: Mouse moved to (1106, 596)
Screenshot: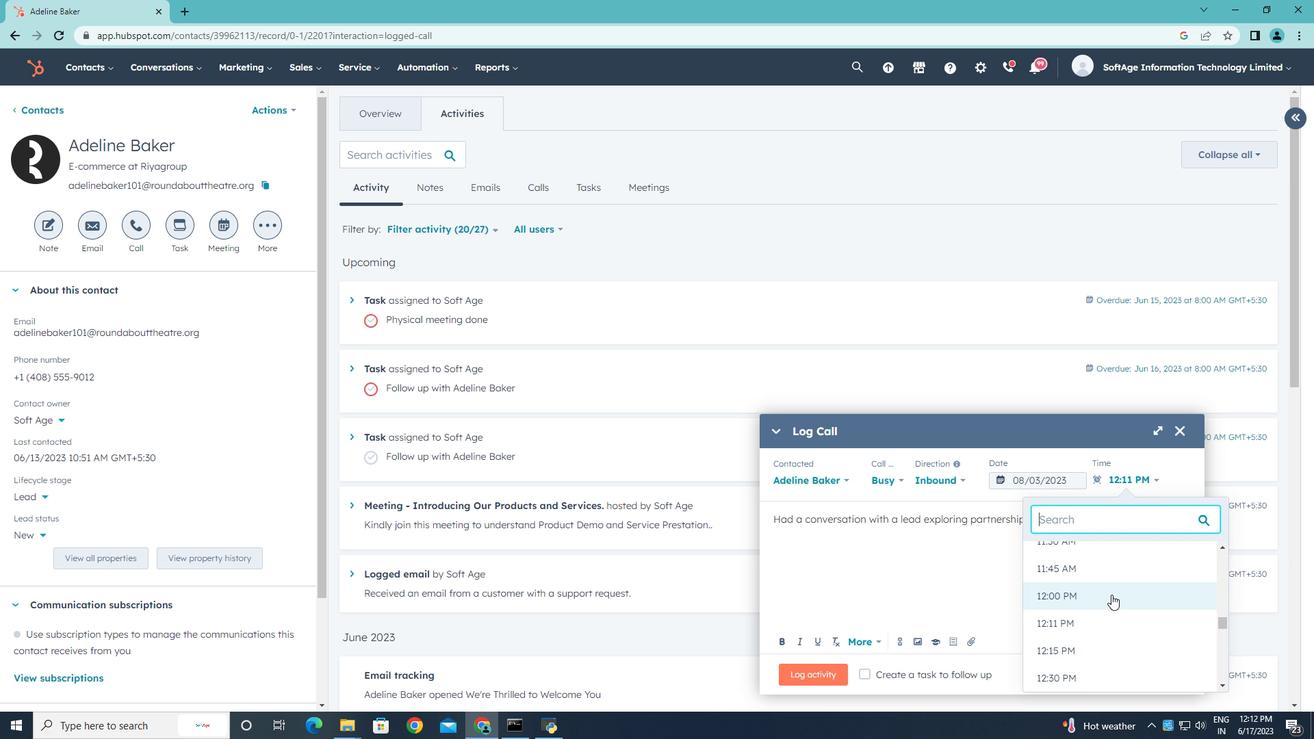 
Action: Mouse pressed left at (1106, 596)
Screenshot: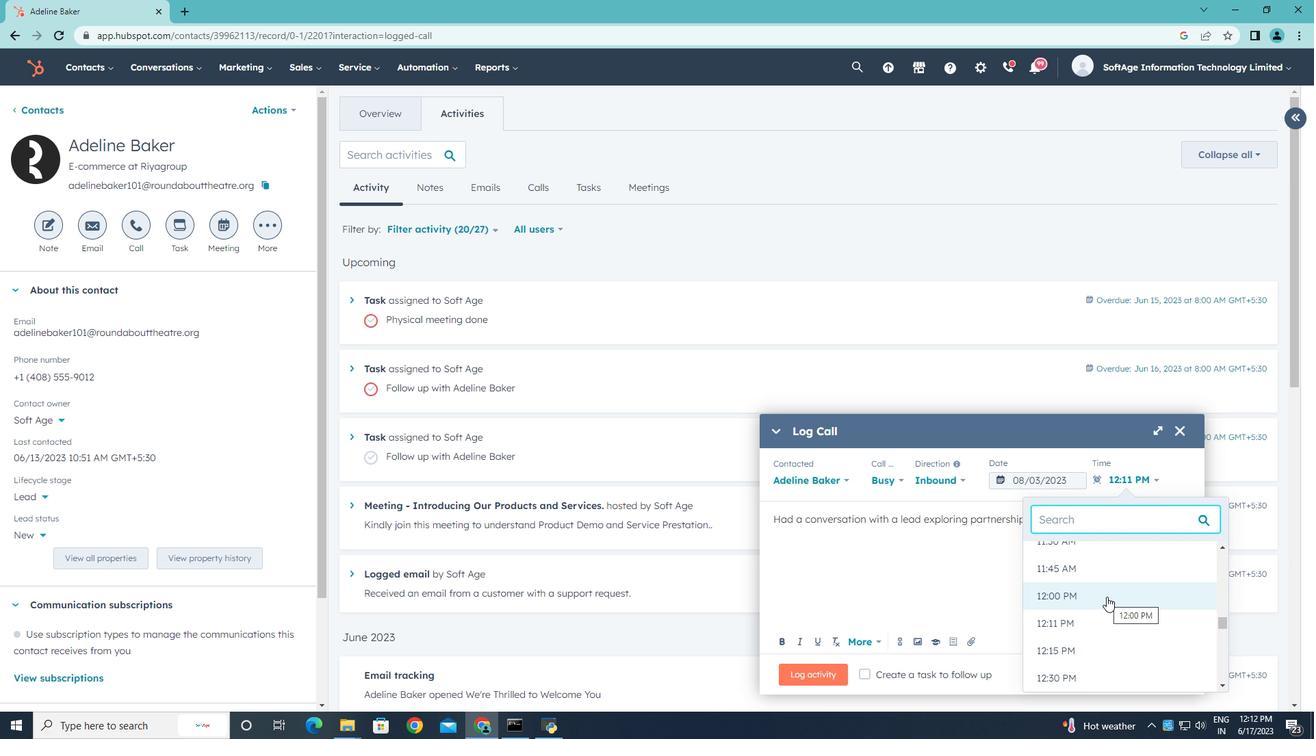 
Action: Mouse moved to (809, 674)
Screenshot: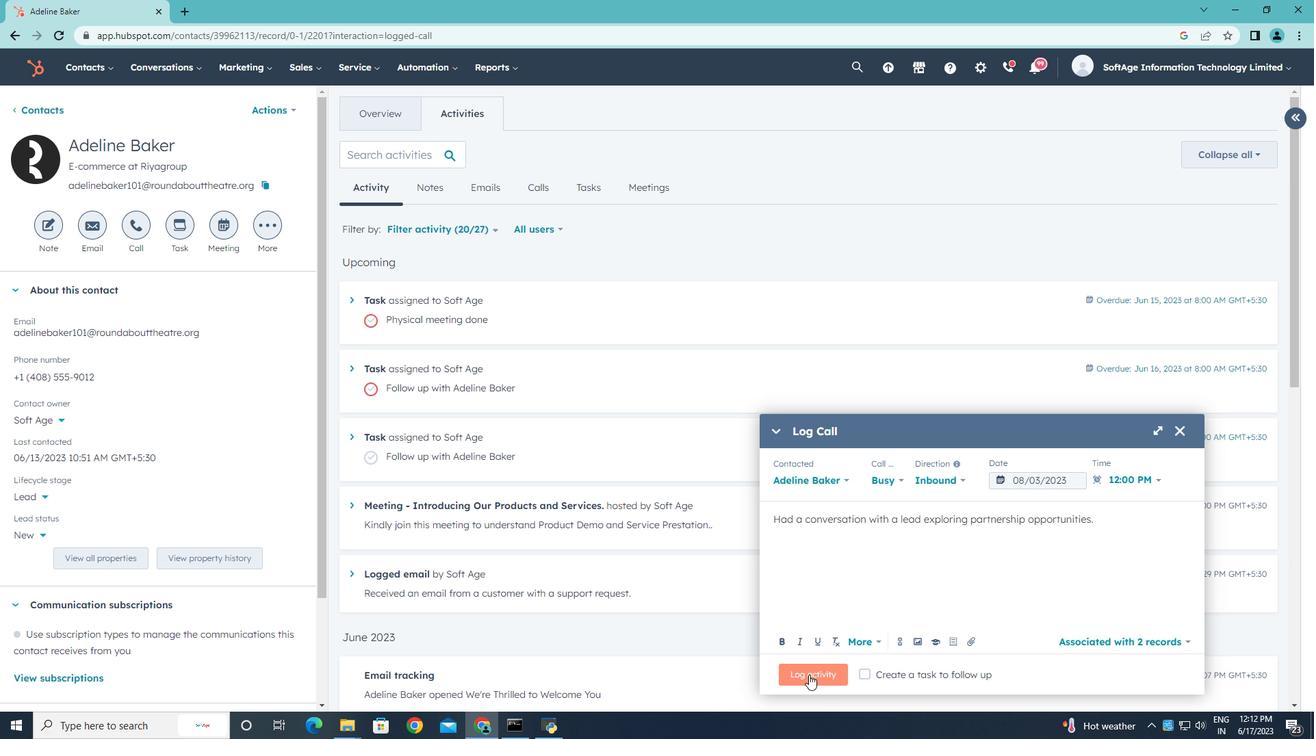 
Action: Mouse pressed left at (809, 674)
Screenshot: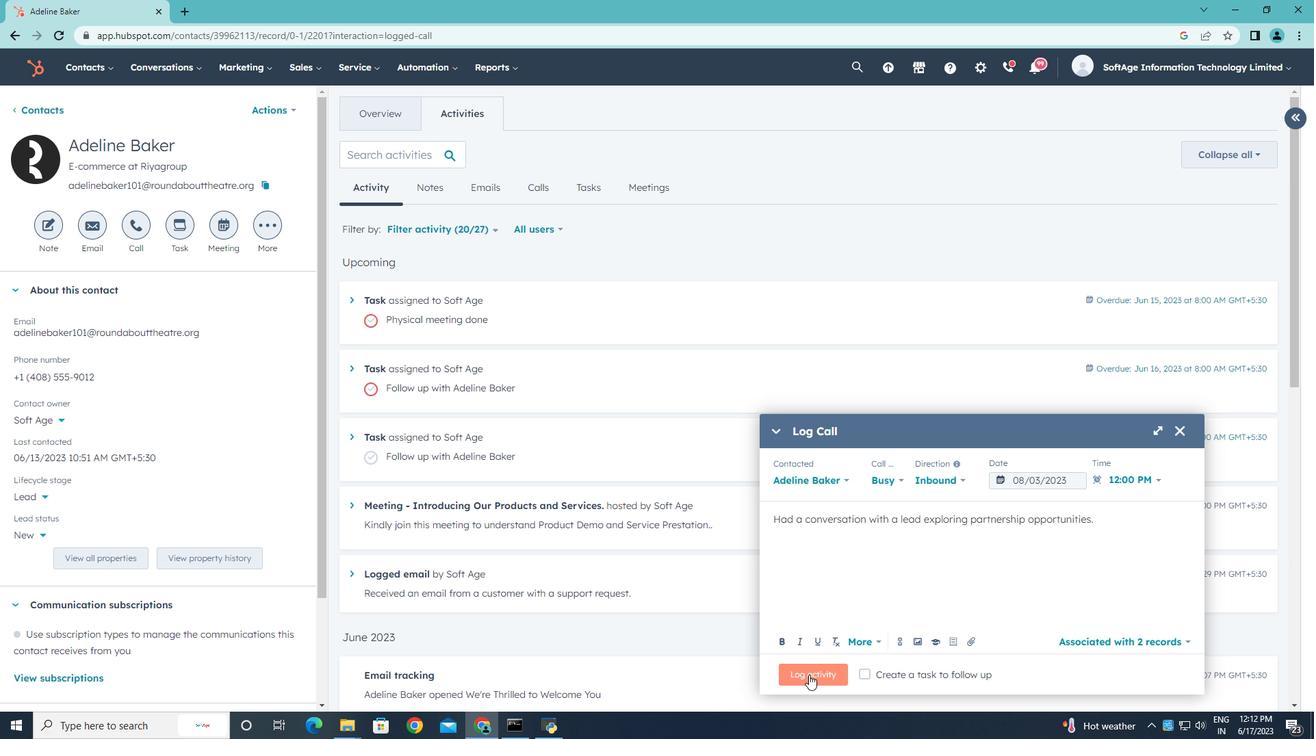 
